 Task: Find connections with filter location Shyamnagar with filter topic #Thoughtswith filter profile language French with filter current company Silicon Valley Bank with filter school Anna University with filter industry Amusement Parks and Arcades with filter service category Logo Design with filter keywords title Account Executive
Action: Mouse moved to (485, 67)
Screenshot: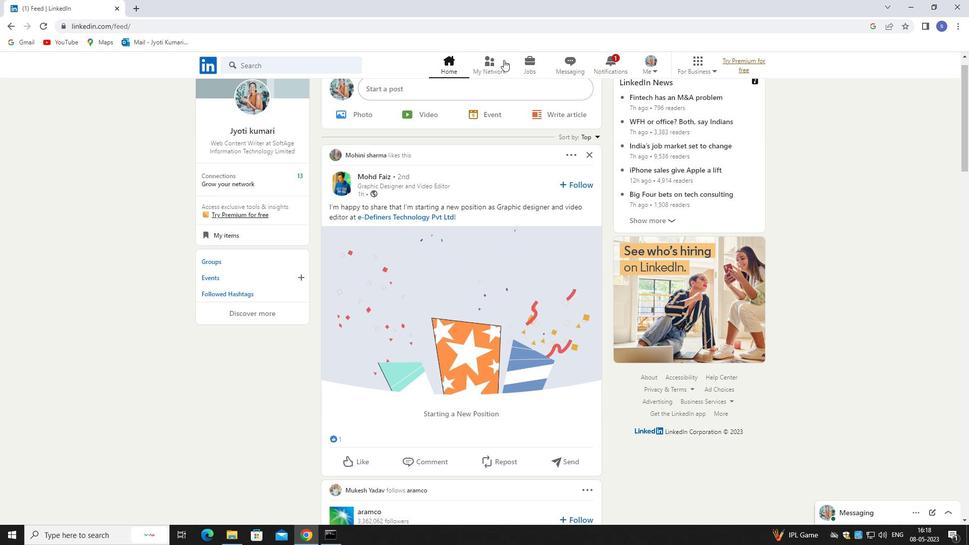 
Action: Mouse pressed left at (485, 67)
Screenshot: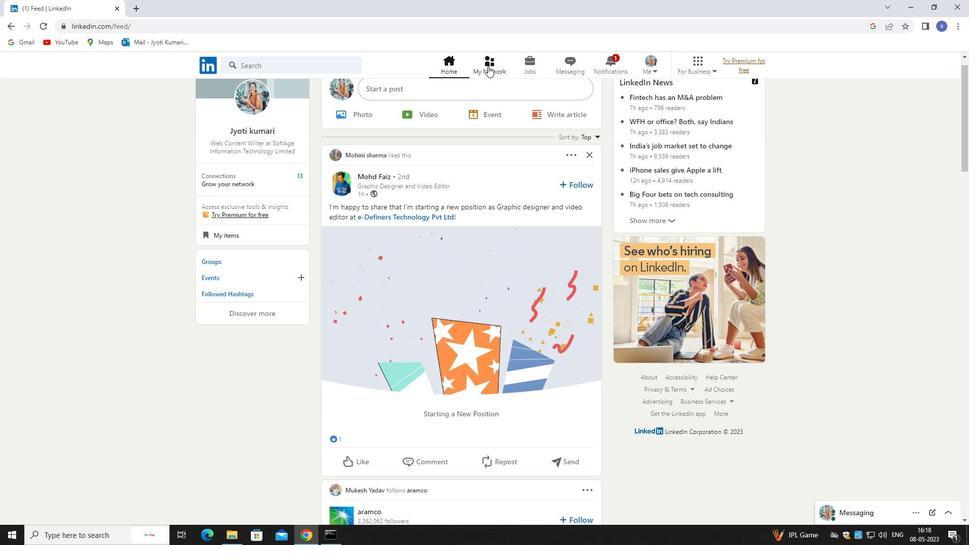 
Action: Mouse pressed left at (485, 67)
Screenshot: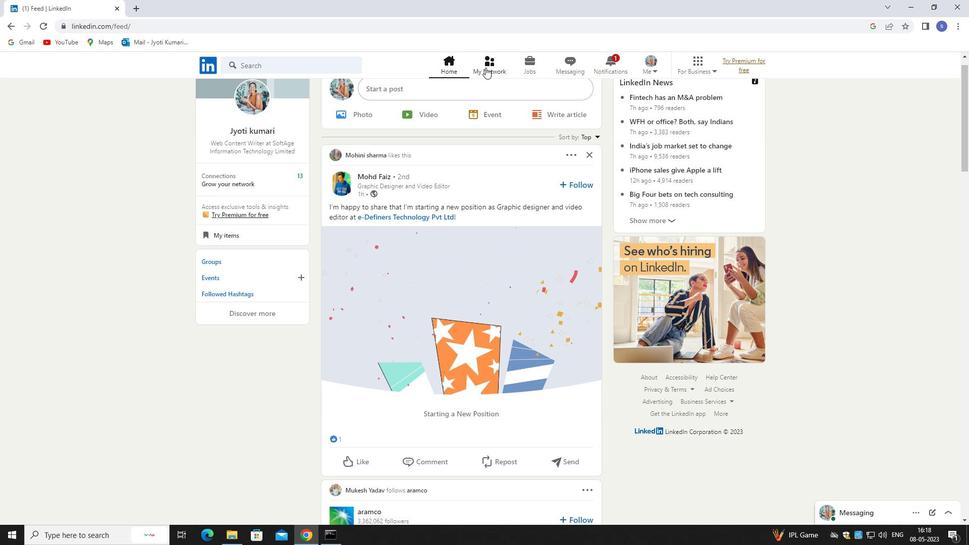 
Action: Mouse moved to (339, 117)
Screenshot: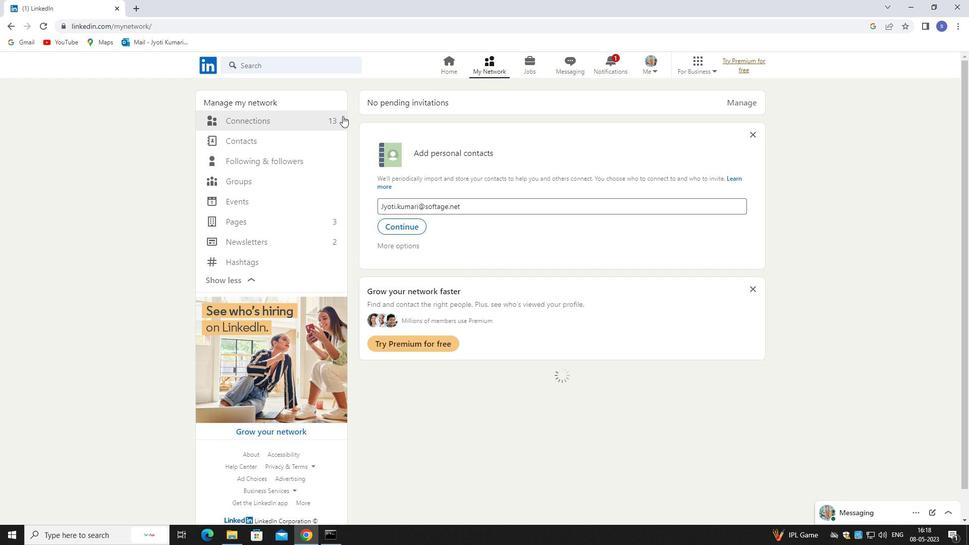
Action: Mouse pressed left at (339, 117)
Screenshot: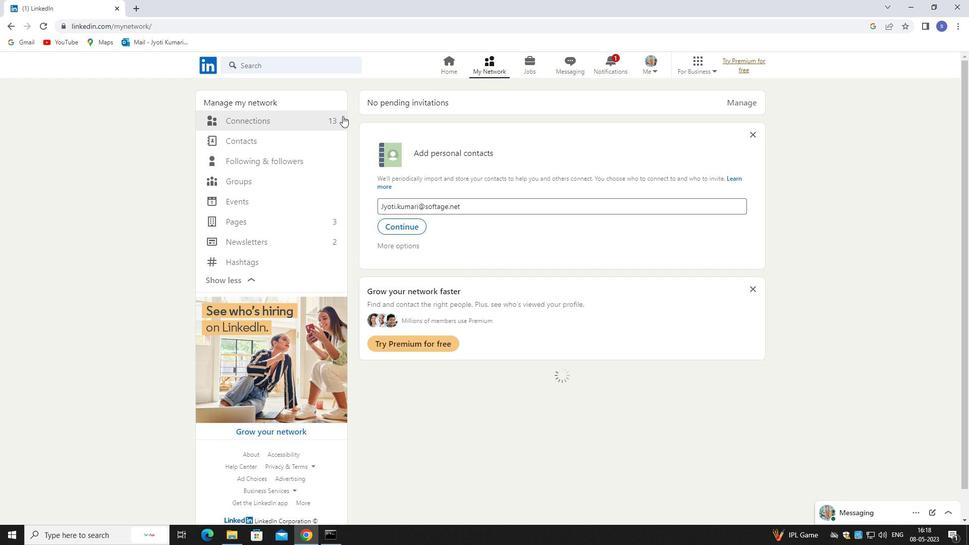 
Action: Mouse pressed left at (339, 117)
Screenshot: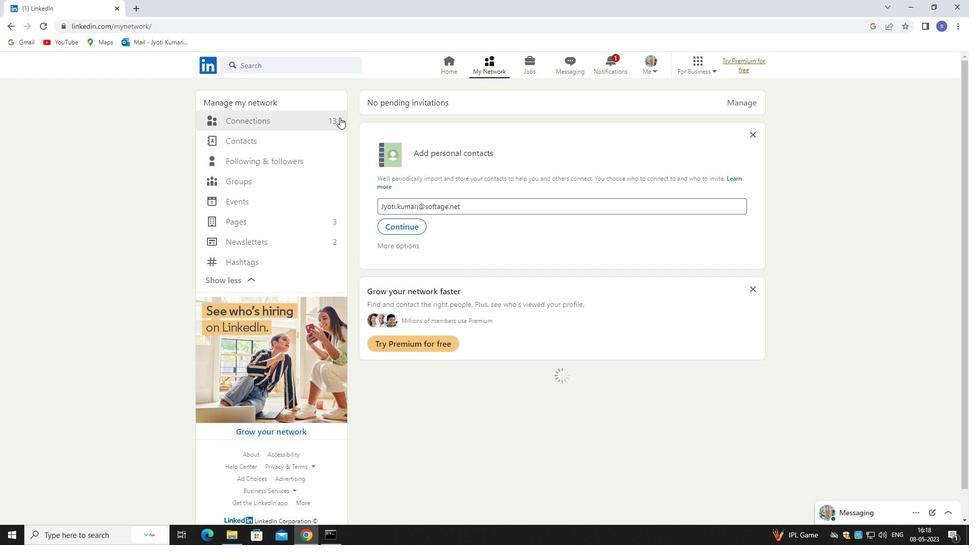 
Action: Mouse moved to (309, 115)
Screenshot: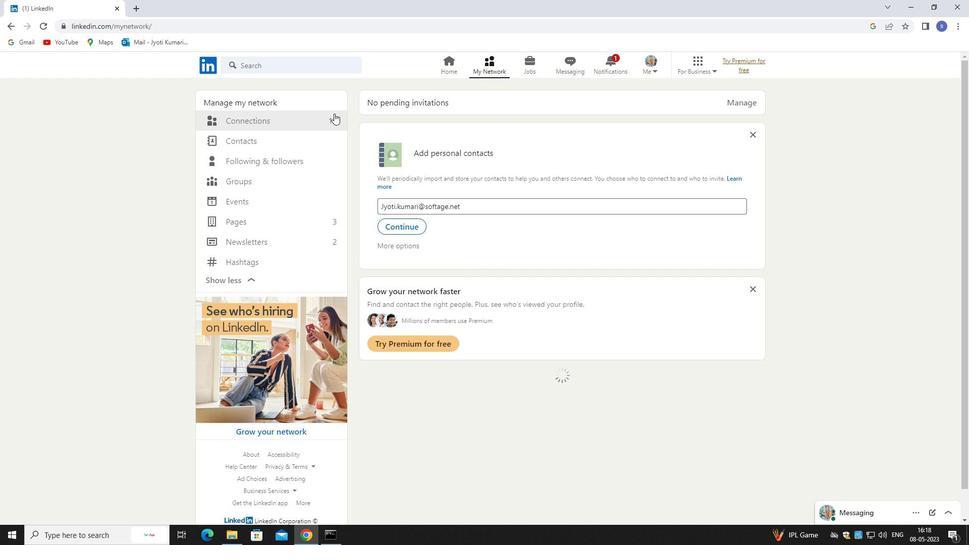 
Action: Mouse pressed left at (309, 115)
Screenshot: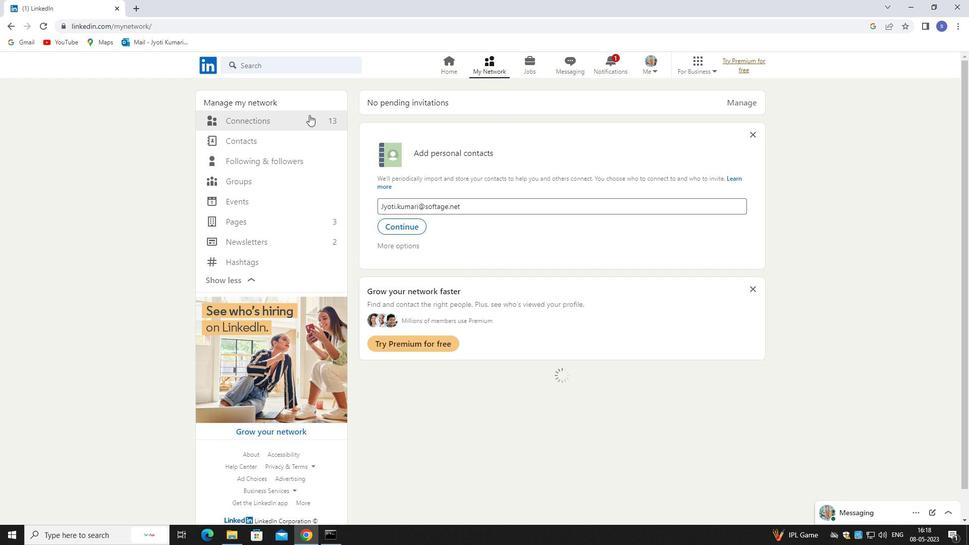
Action: Mouse pressed left at (309, 115)
Screenshot: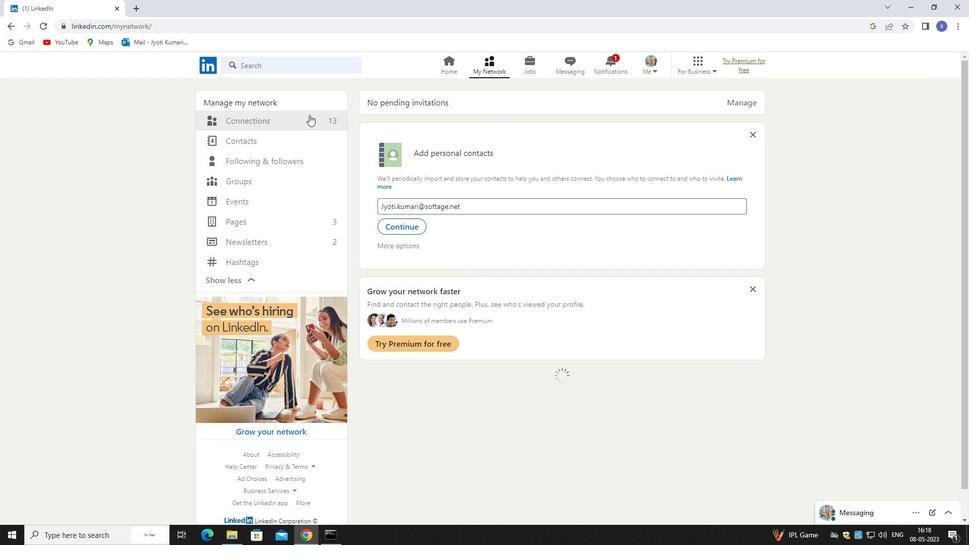 
Action: Mouse pressed left at (309, 115)
Screenshot: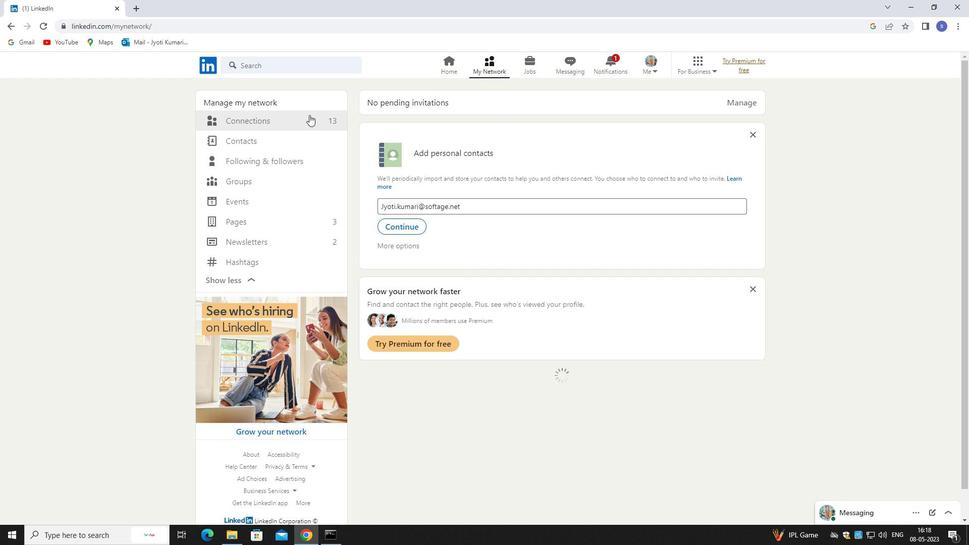
Action: Mouse pressed left at (309, 115)
Screenshot: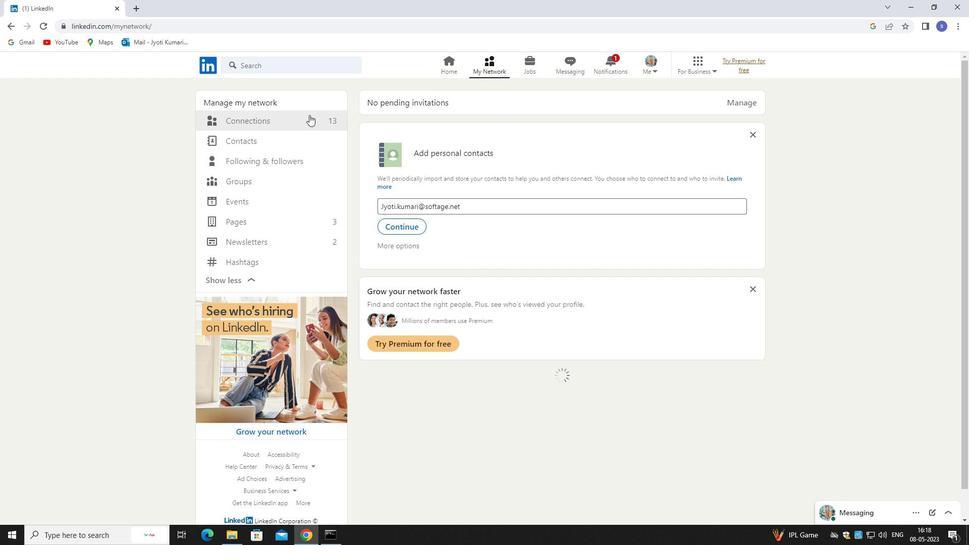 
Action: Mouse moved to (559, 123)
Screenshot: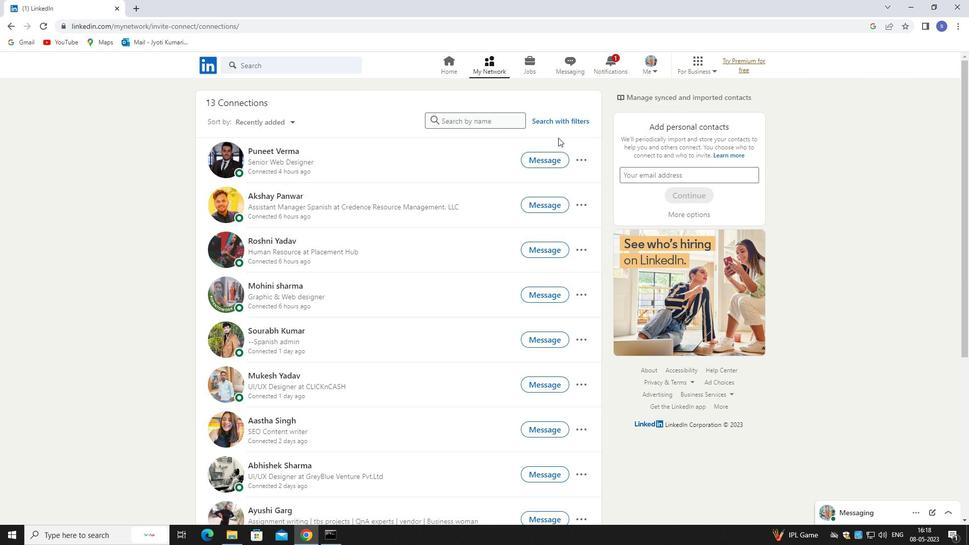 
Action: Mouse pressed left at (559, 123)
Screenshot: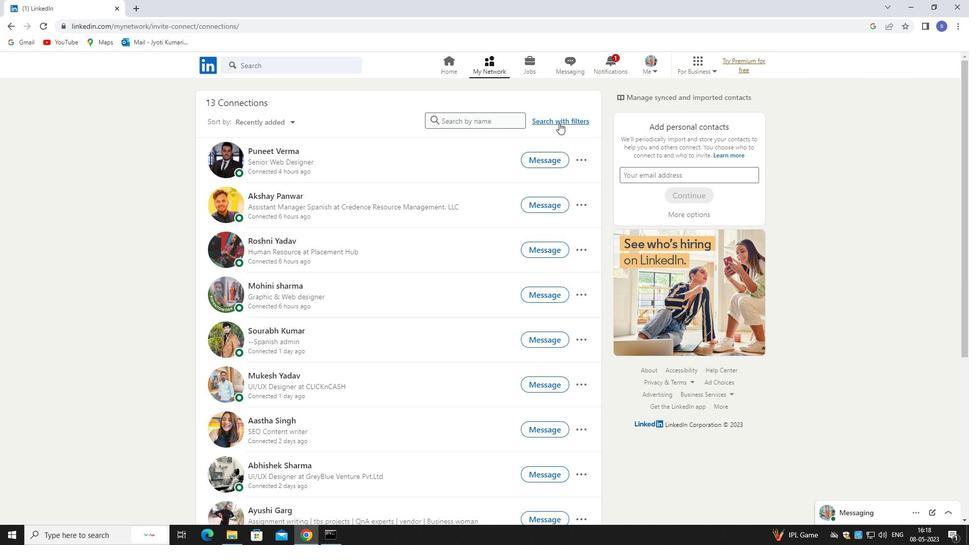 
Action: Mouse moved to (513, 95)
Screenshot: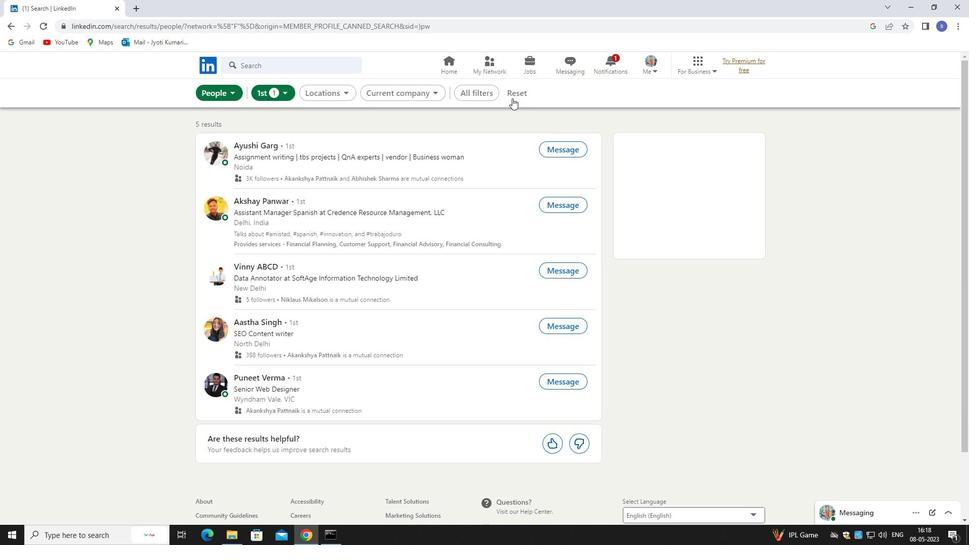 
Action: Mouse pressed left at (513, 95)
Screenshot: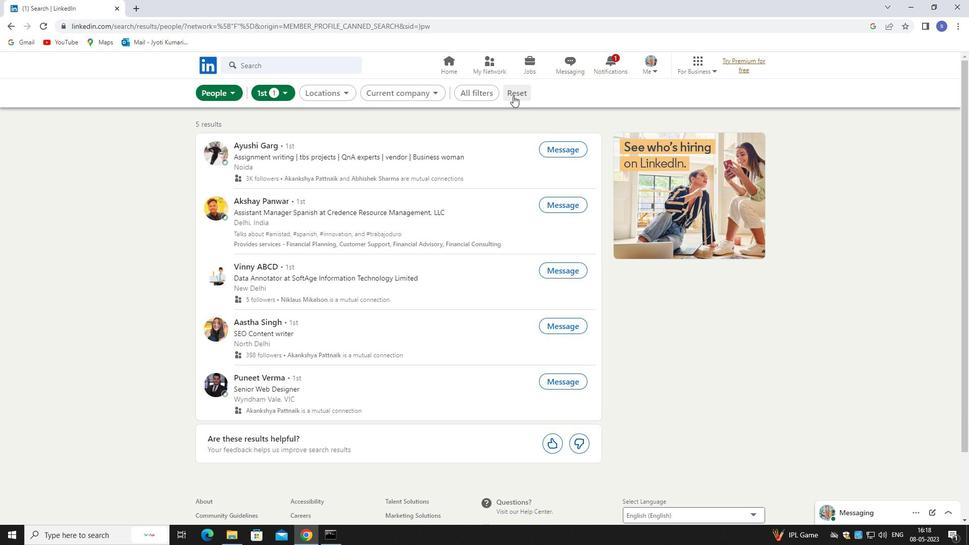 
Action: Mouse moved to (509, 95)
Screenshot: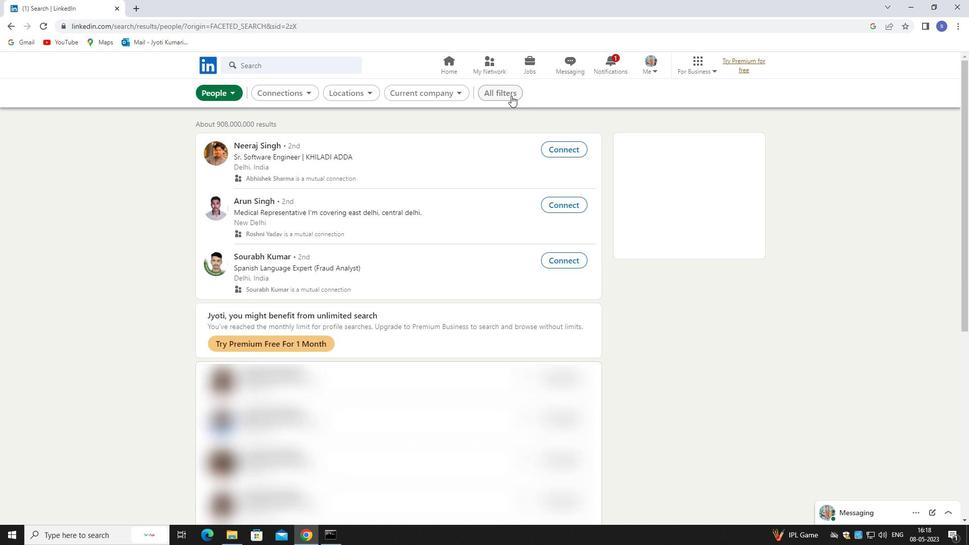 
Action: Mouse pressed left at (509, 95)
Screenshot: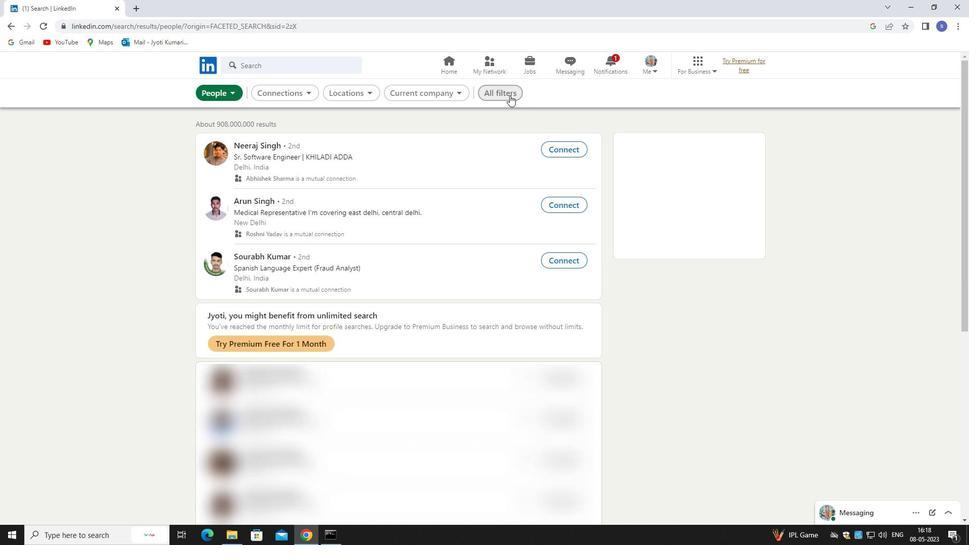 
Action: Mouse moved to (863, 393)
Screenshot: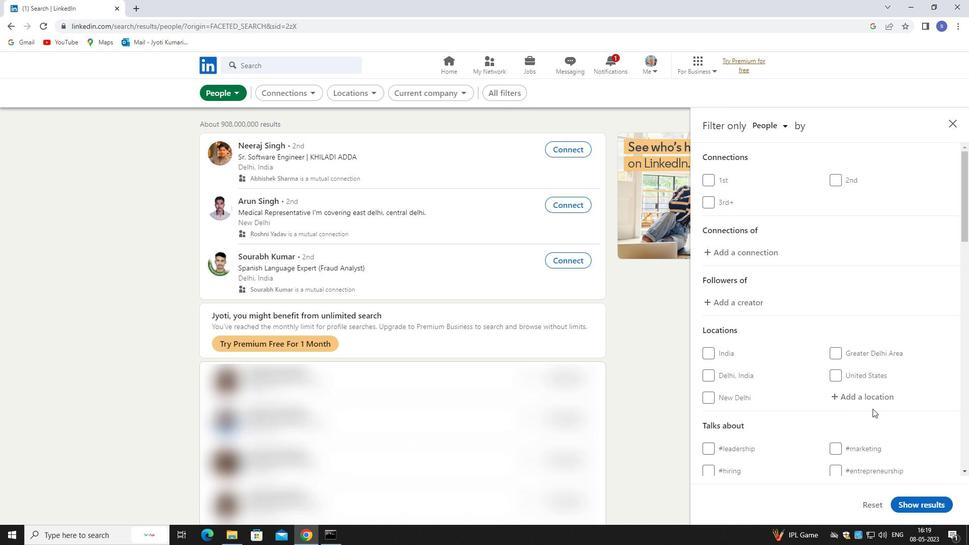 
Action: Mouse pressed left at (863, 393)
Screenshot: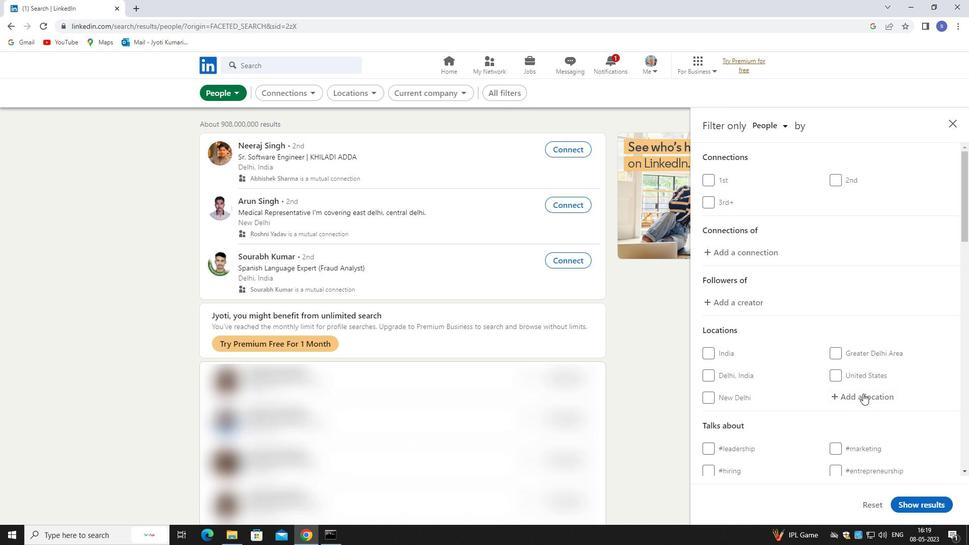 
Action: Mouse moved to (860, 392)
Screenshot: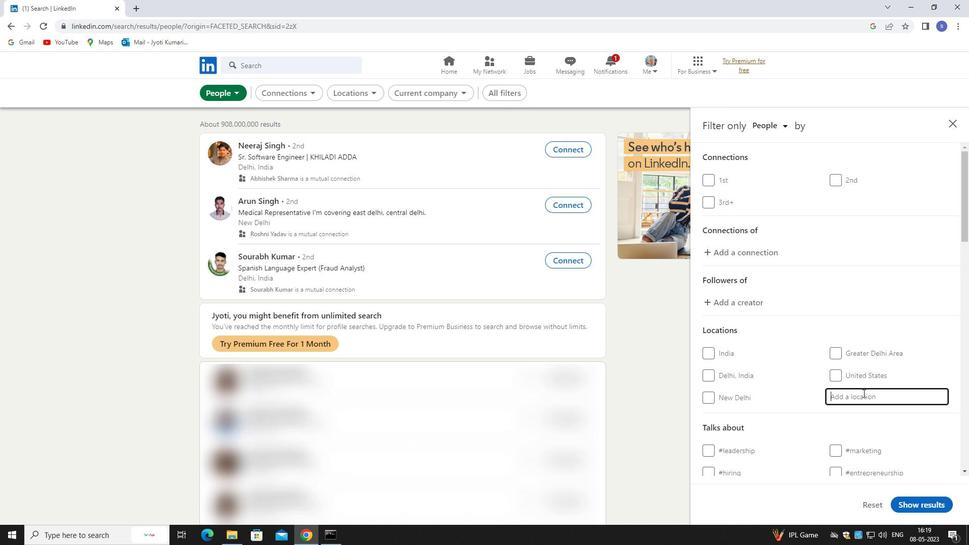 
Action: Key pressed shyamnag
Screenshot: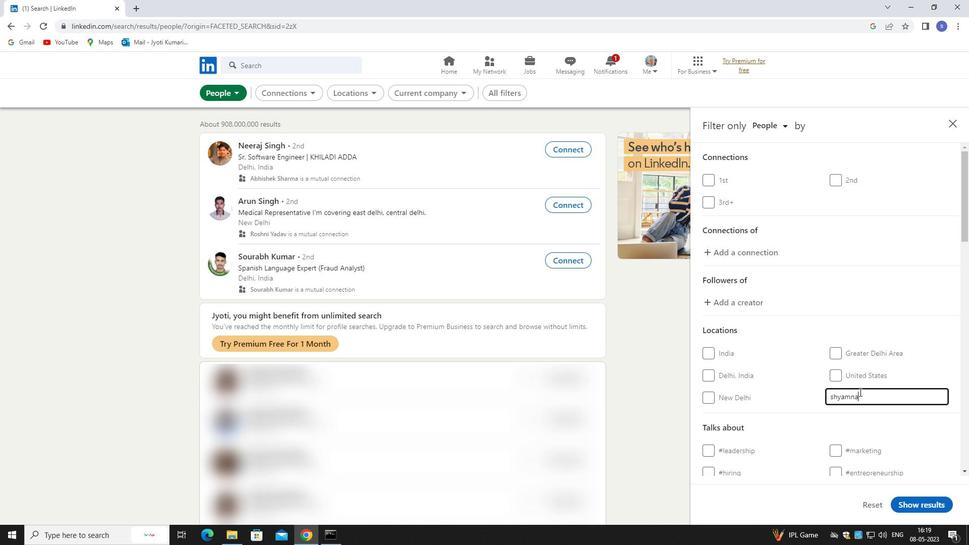
Action: Mouse moved to (857, 410)
Screenshot: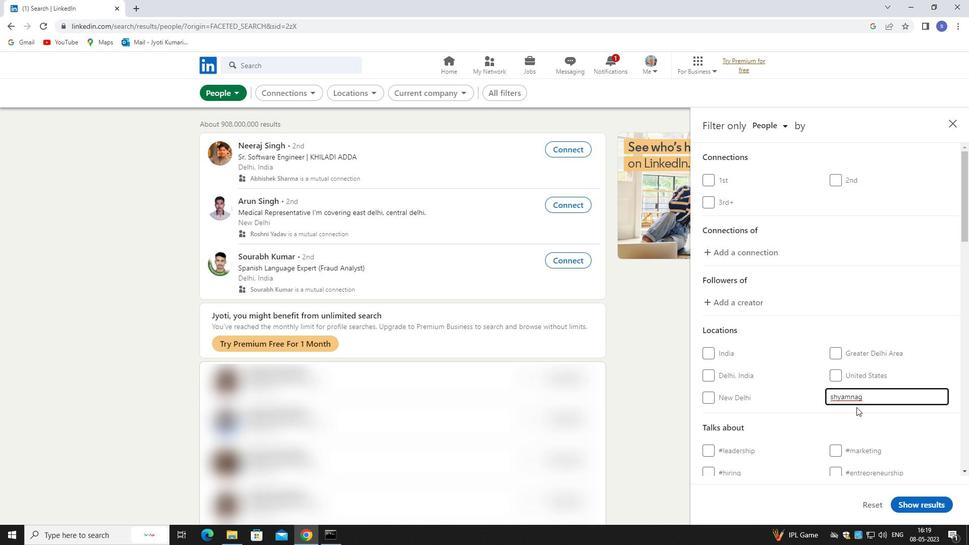 
Action: Key pressed <Key.backspace><Key.backspace><Key.backspace>
Screenshot: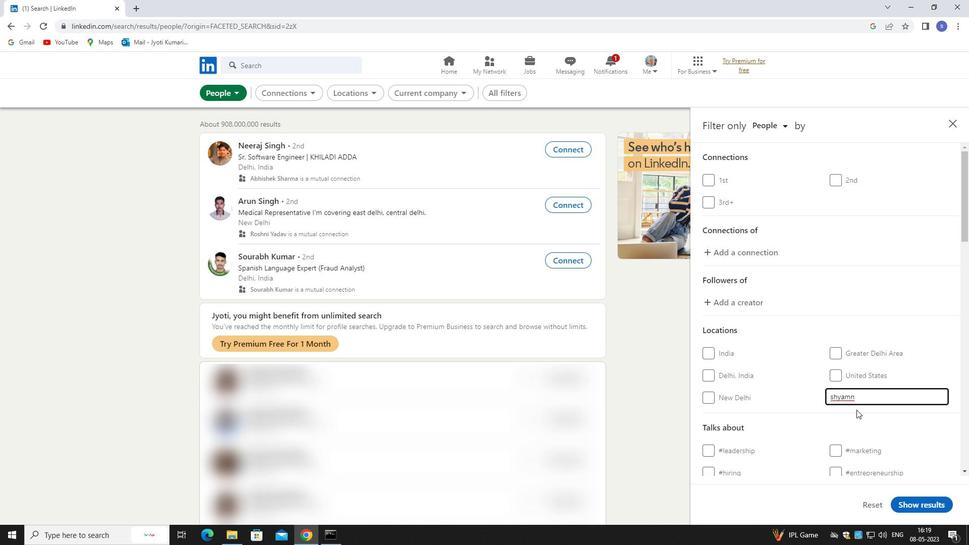 
Action: Mouse pressed left at (857, 410)
Screenshot: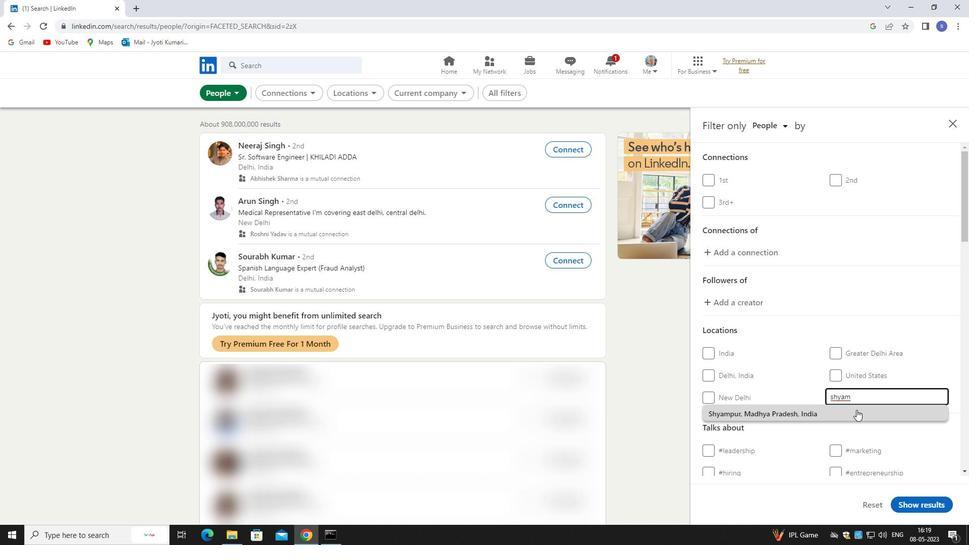 
Action: Mouse moved to (732, 427)
Screenshot: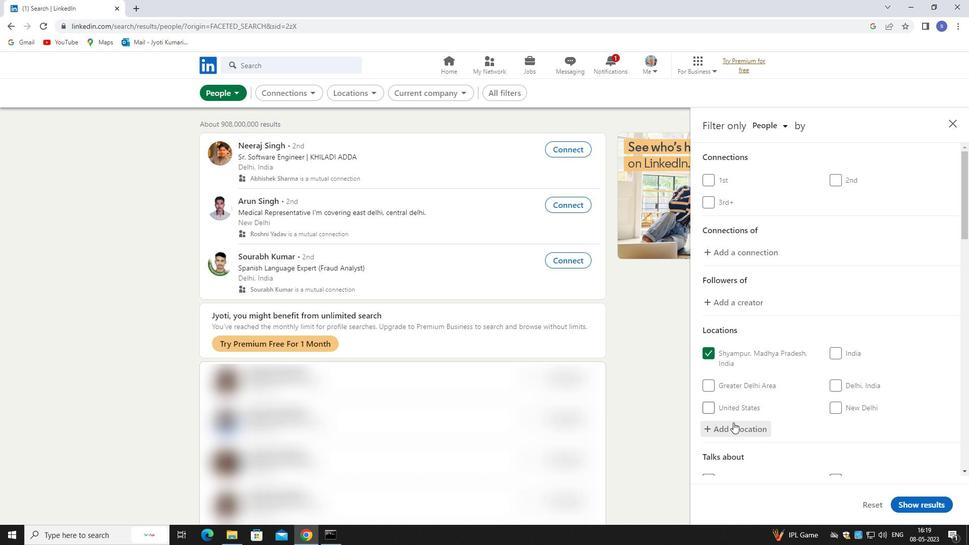 
Action: Mouse pressed left at (732, 427)
Screenshot: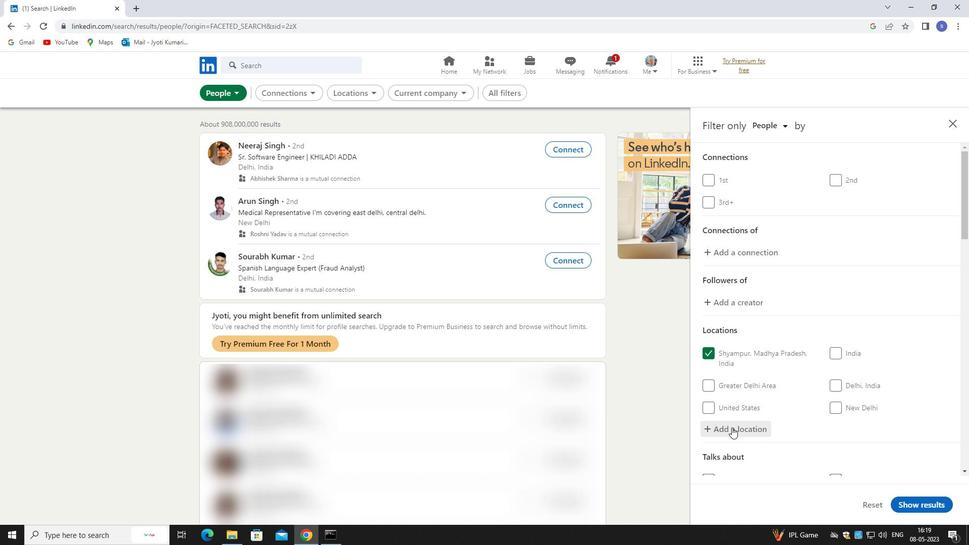 
Action: Mouse moved to (705, 350)
Screenshot: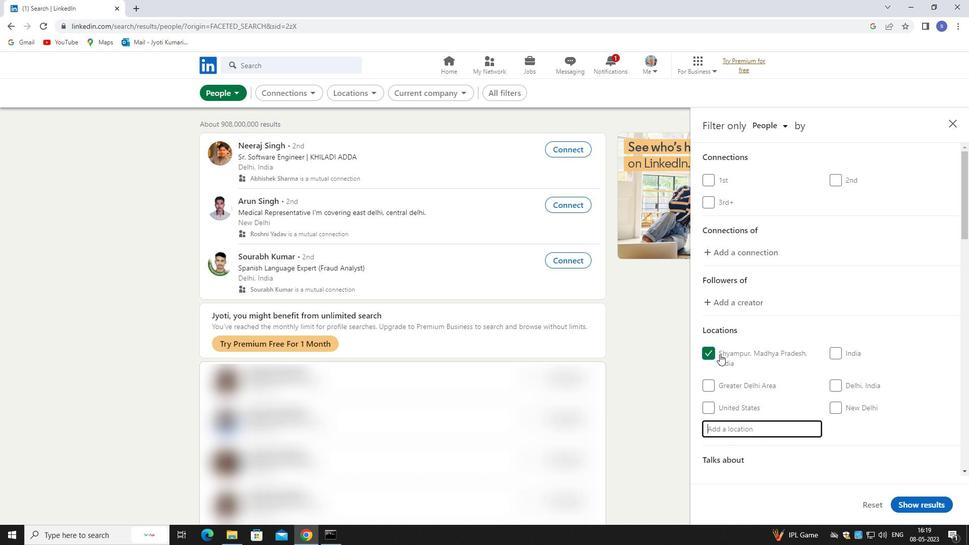 
Action: Mouse pressed left at (705, 350)
Screenshot: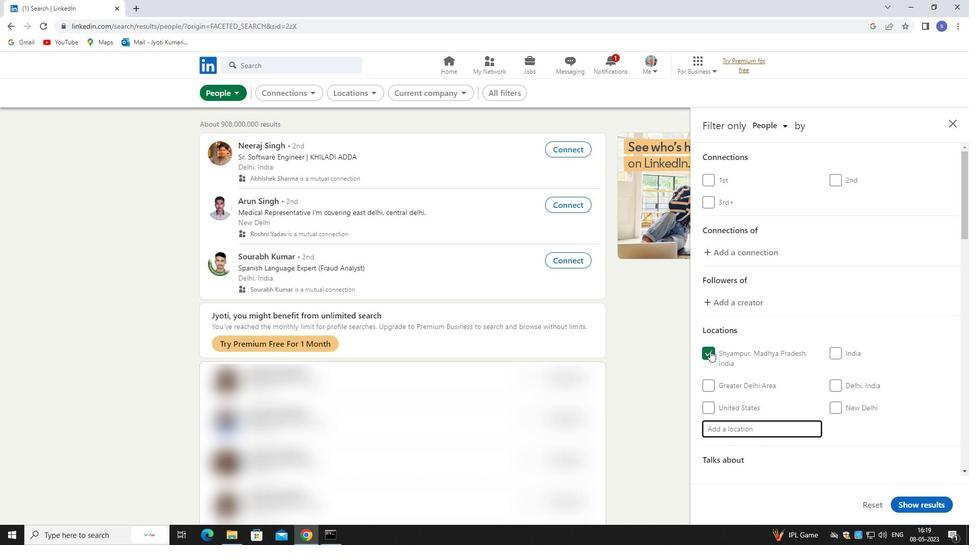 
Action: Key pressed shyamnagar
Screenshot: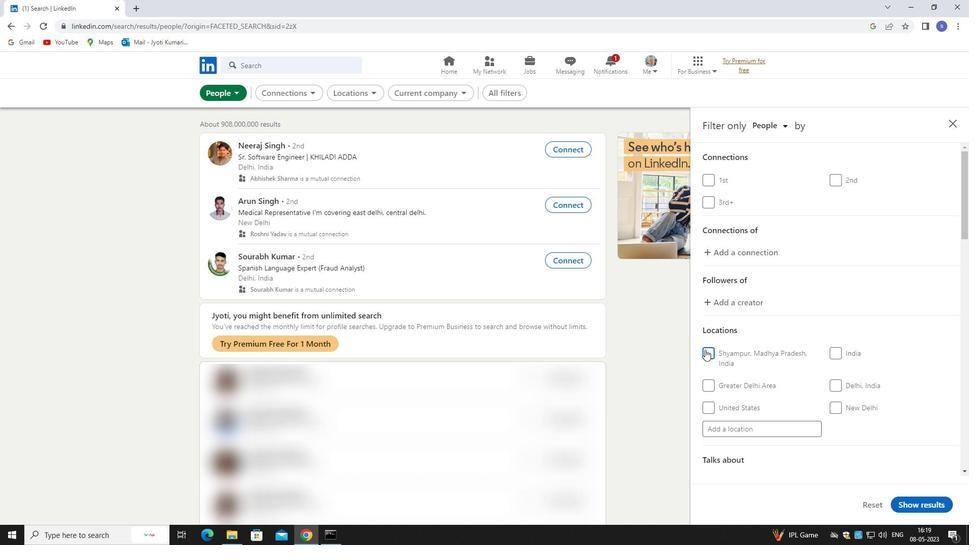 
Action: Mouse moved to (728, 429)
Screenshot: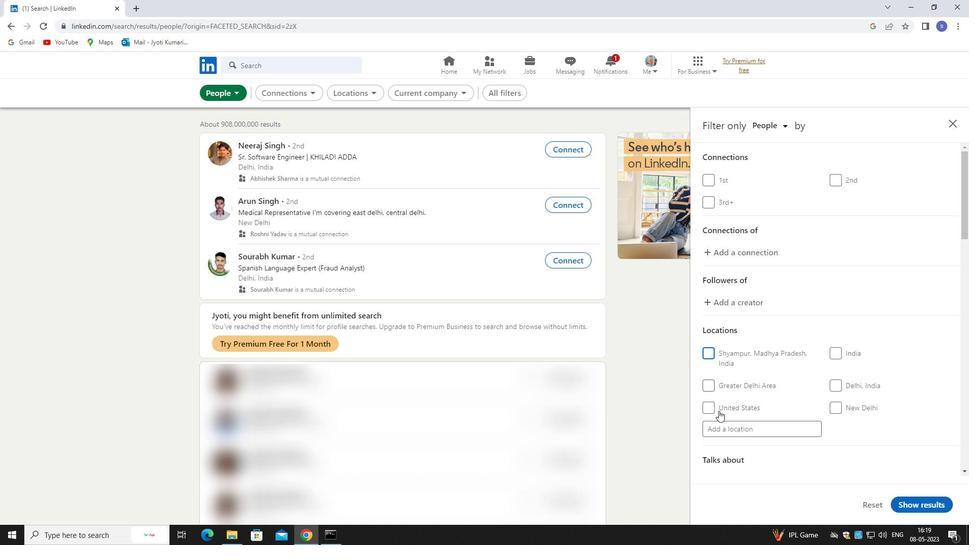 
Action: Mouse pressed left at (728, 429)
Screenshot: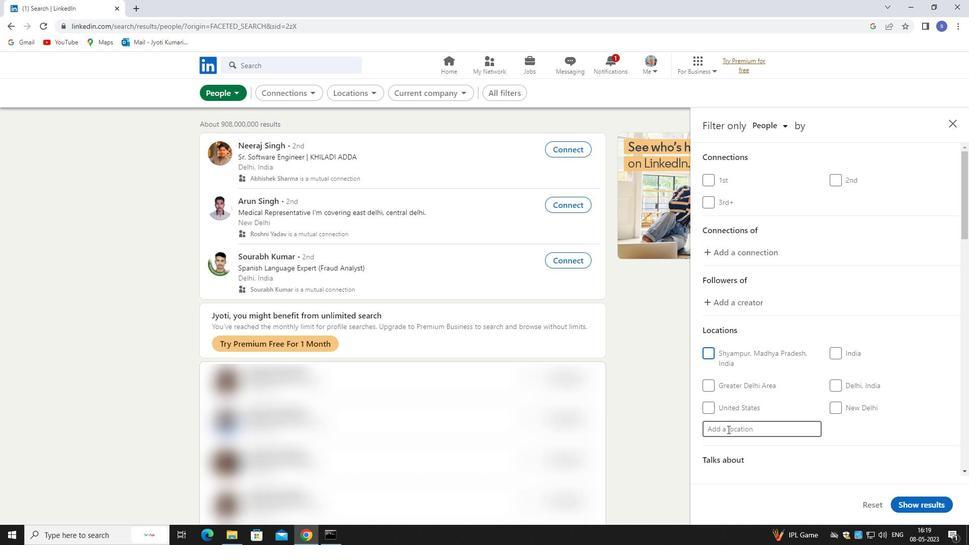 
Action: Key pressed shyamnagar
Screenshot: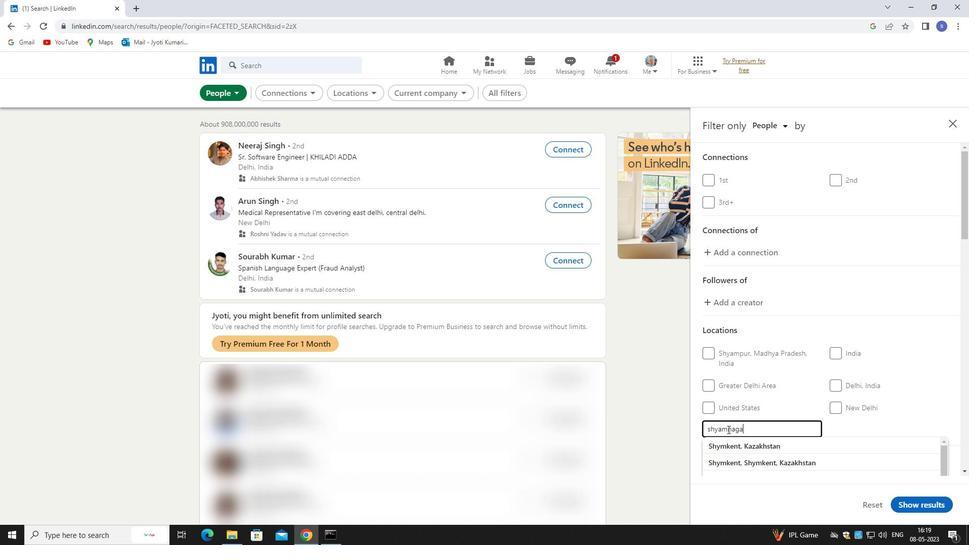
Action: Mouse moved to (749, 445)
Screenshot: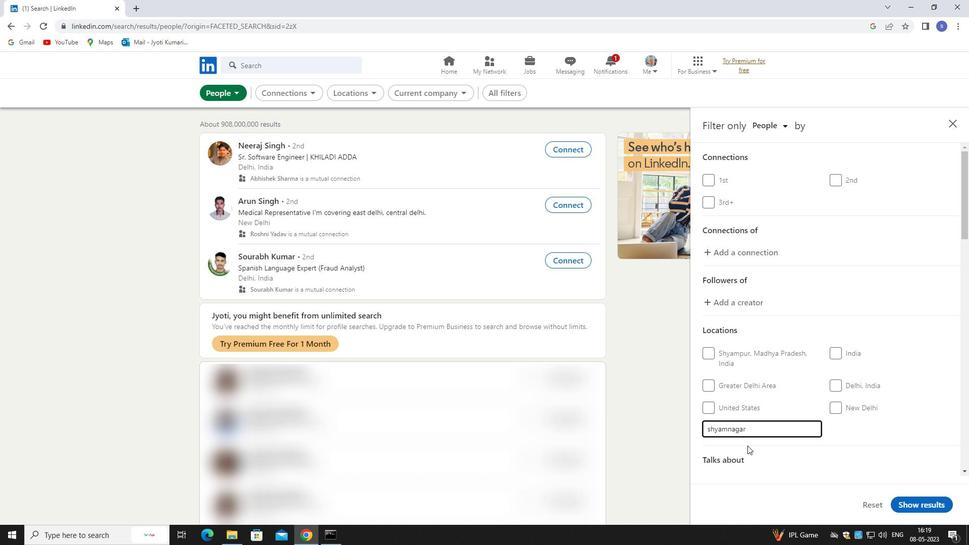 
Action: Key pressed <Key.enter>
Screenshot: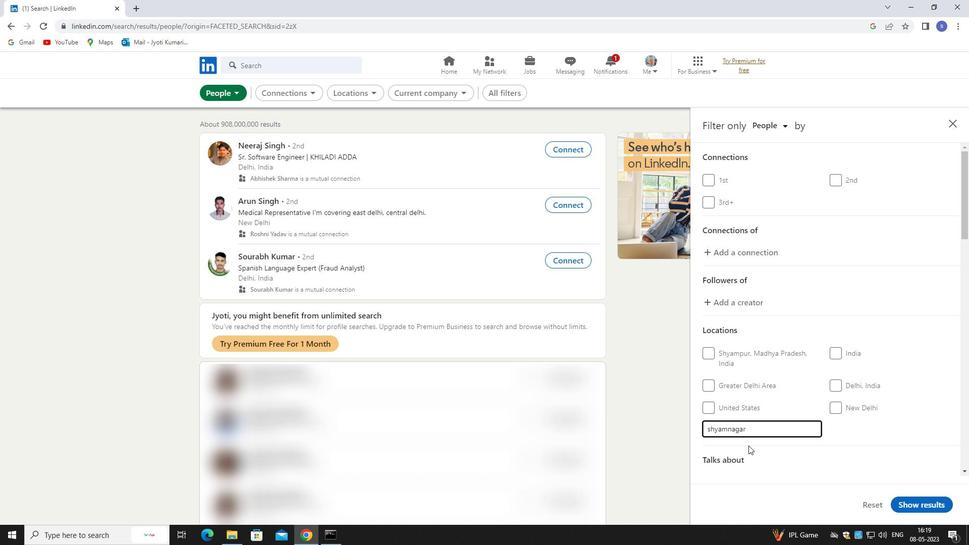 
Action: Mouse moved to (756, 441)
Screenshot: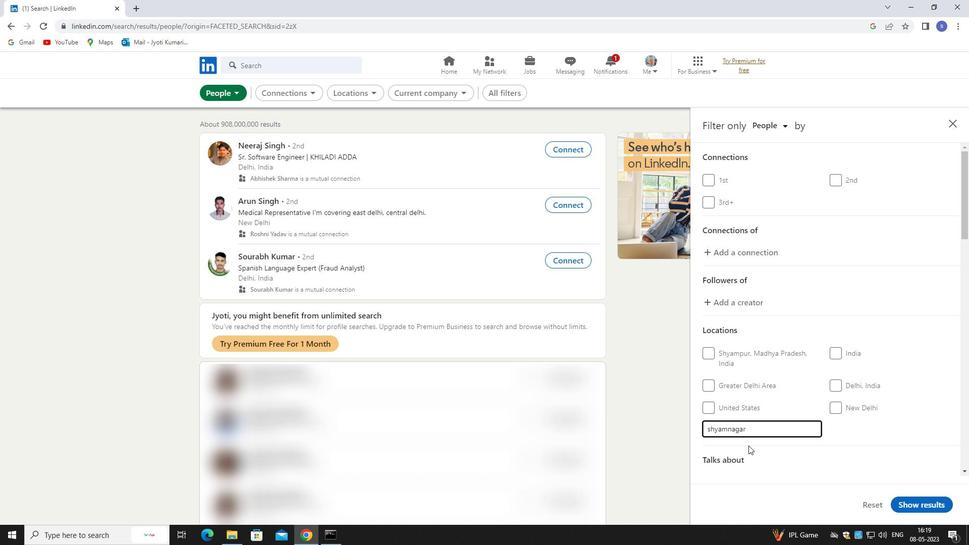 
Action: Mouse scrolled (756, 440) with delta (0, 0)
Screenshot: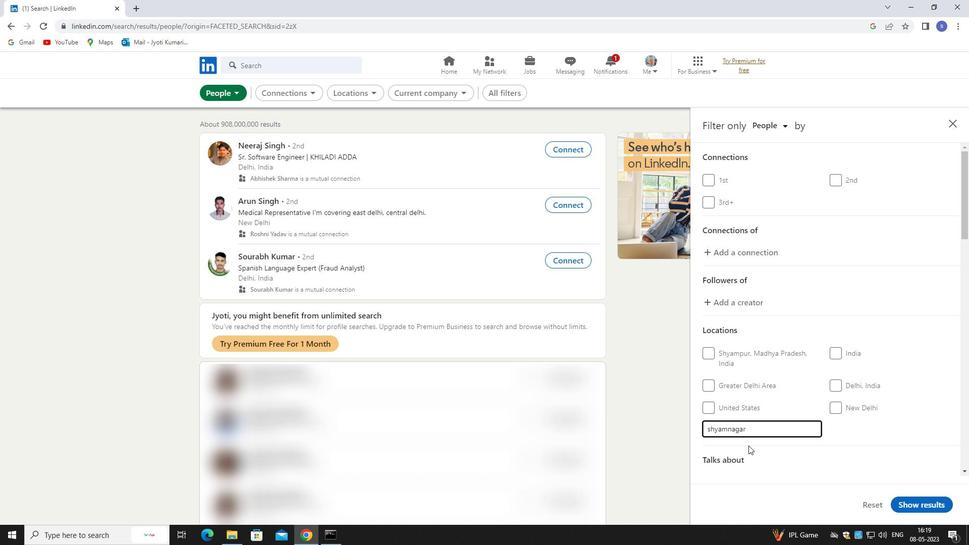 
Action: Mouse moved to (759, 439)
Screenshot: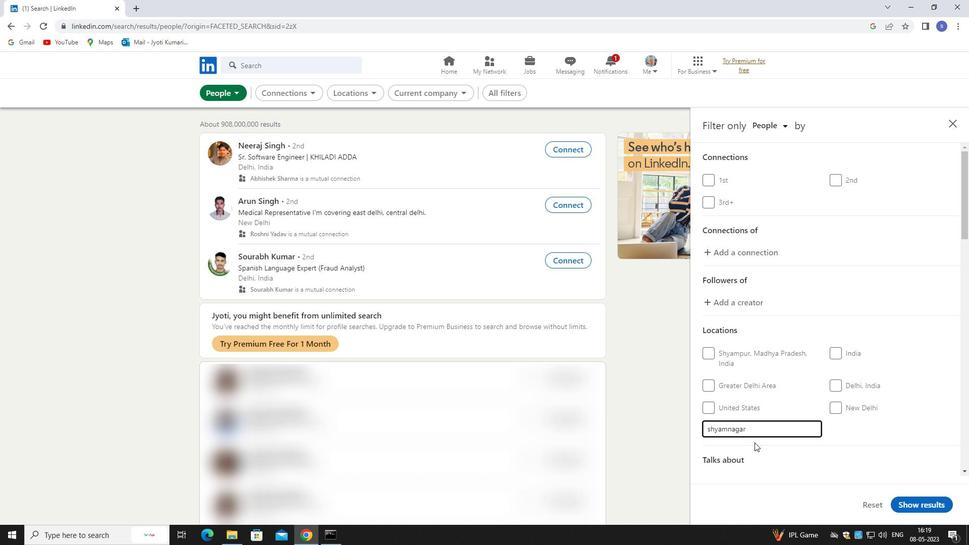 
Action: Mouse scrolled (759, 438) with delta (0, 0)
Screenshot: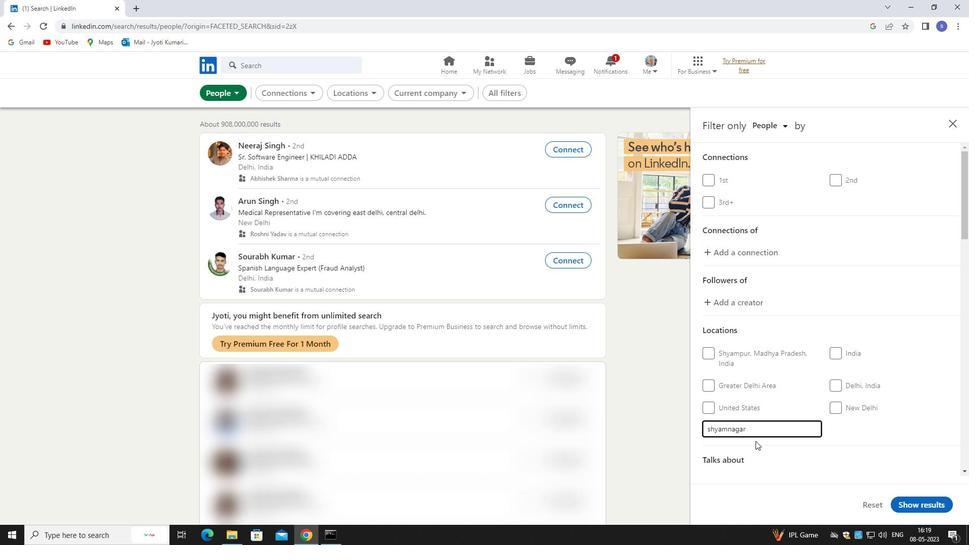 
Action: Mouse moved to (770, 431)
Screenshot: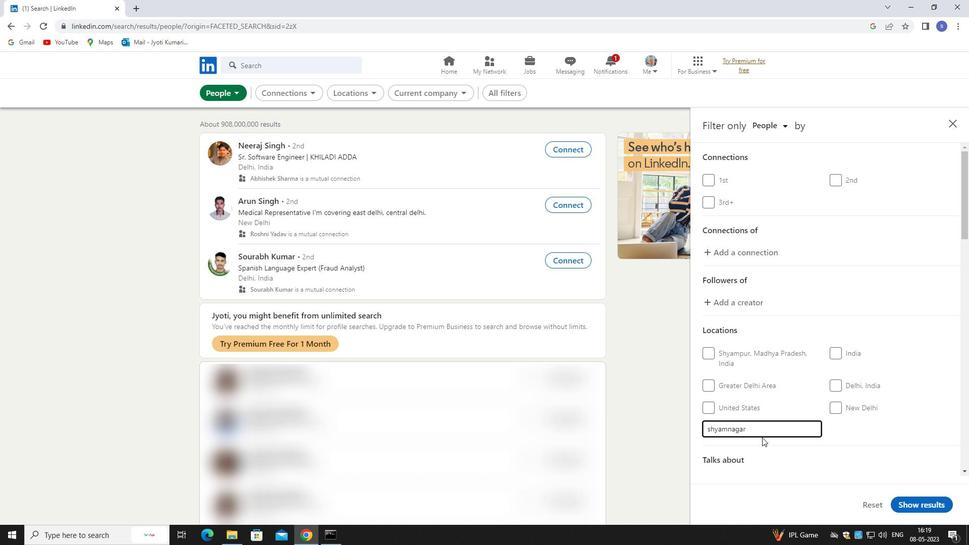 
Action: Mouse scrolled (770, 431) with delta (0, 0)
Screenshot: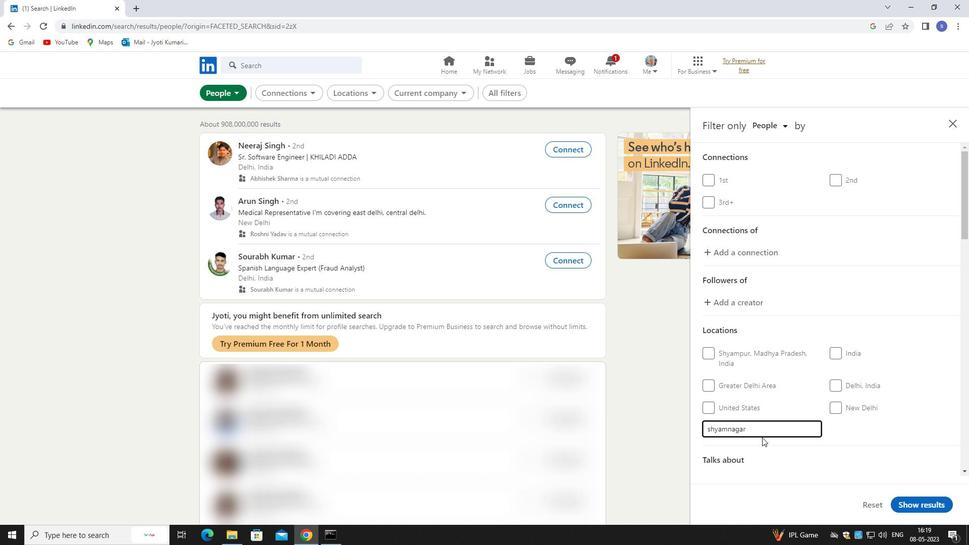 
Action: Mouse moved to (783, 415)
Screenshot: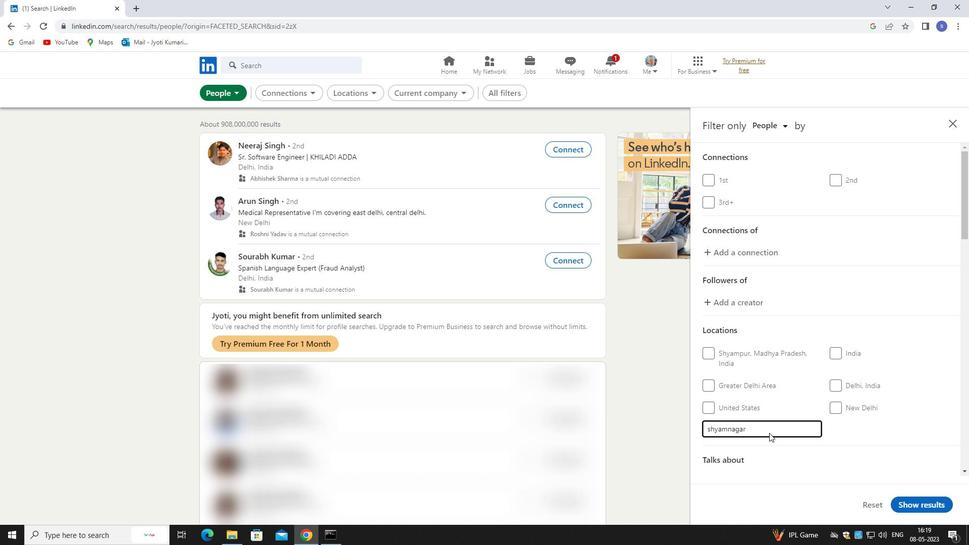 
Action: Mouse scrolled (783, 414) with delta (0, 0)
Screenshot: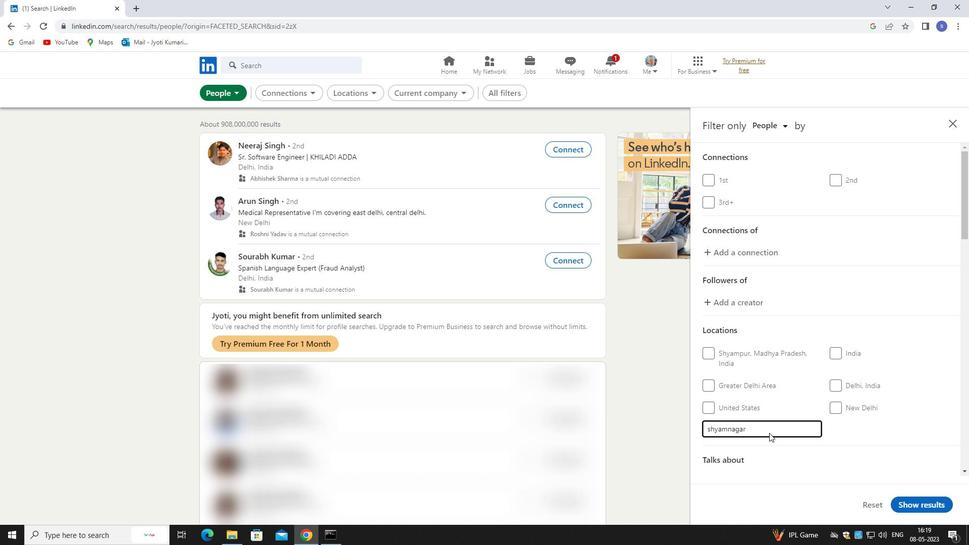
Action: Mouse moved to (787, 402)
Screenshot: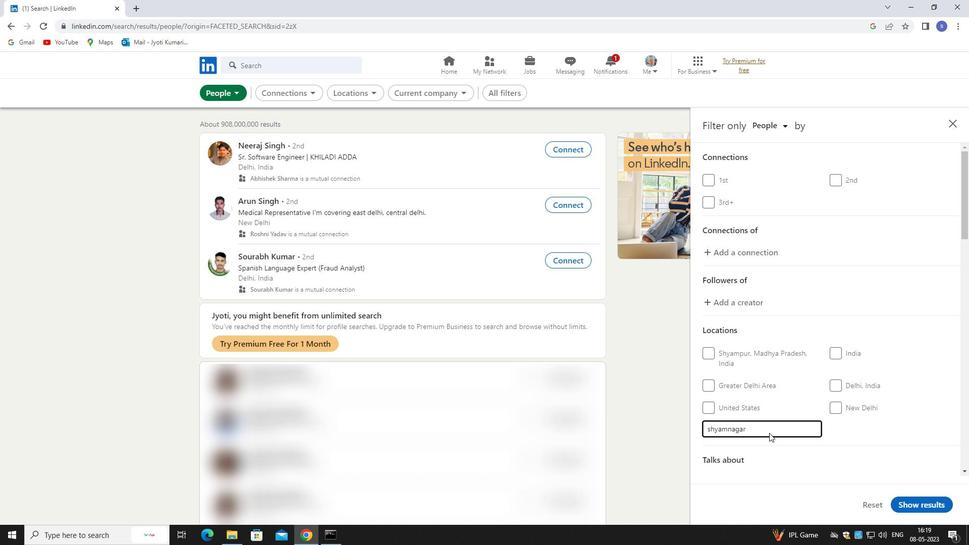 
Action: Mouse scrolled (787, 401) with delta (0, 0)
Screenshot: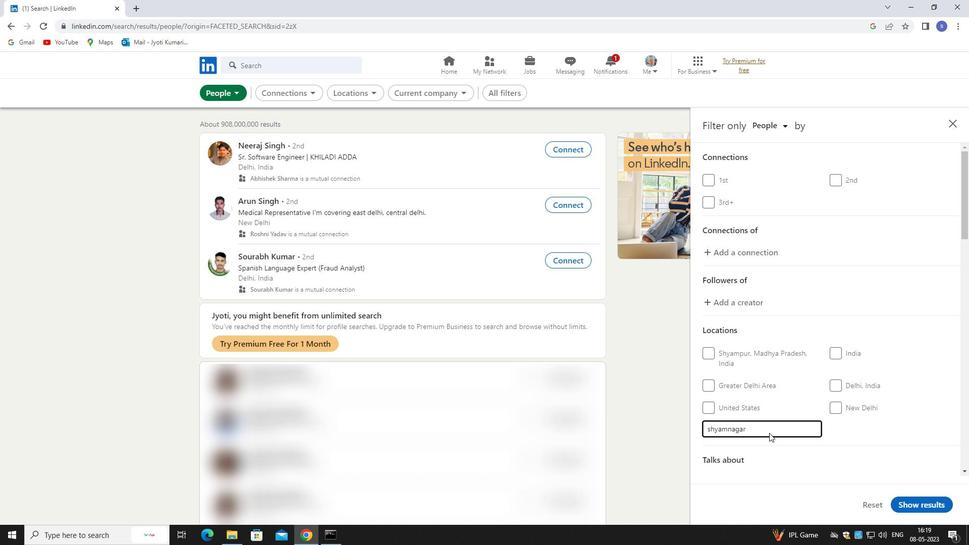 
Action: Mouse moved to (876, 276)
Screenshot: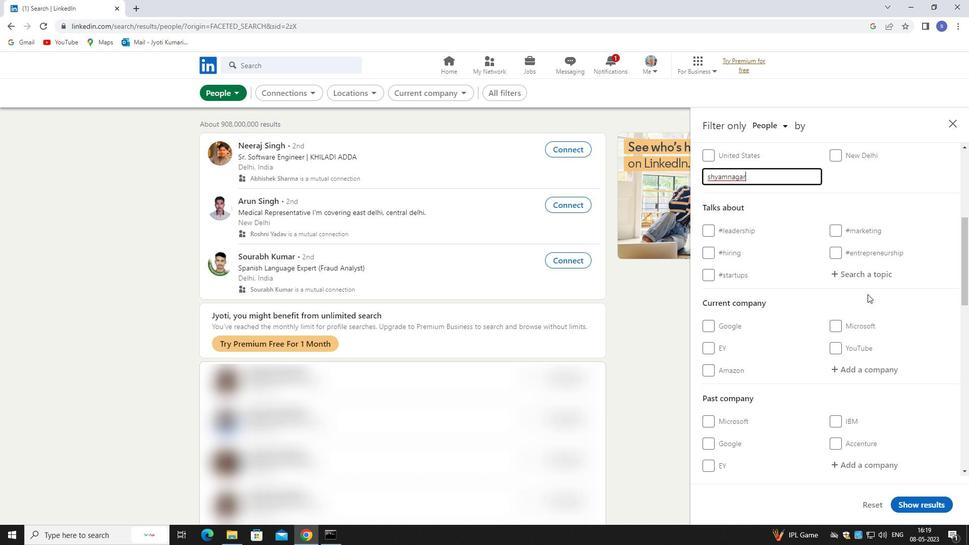 
Action: Mouse pressed left at (876, 276)
Screenshot: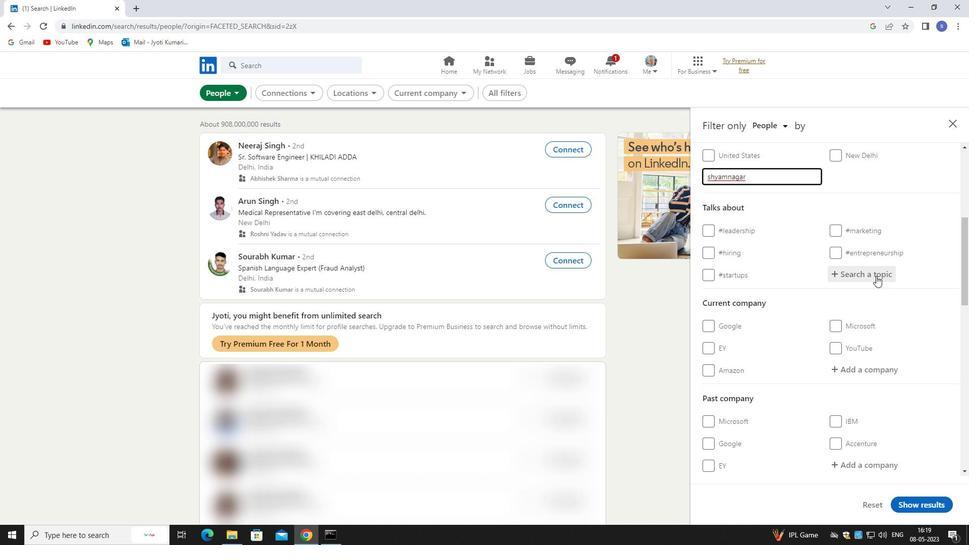 
Action: Mouse moved to (866, 268)
Screenshot: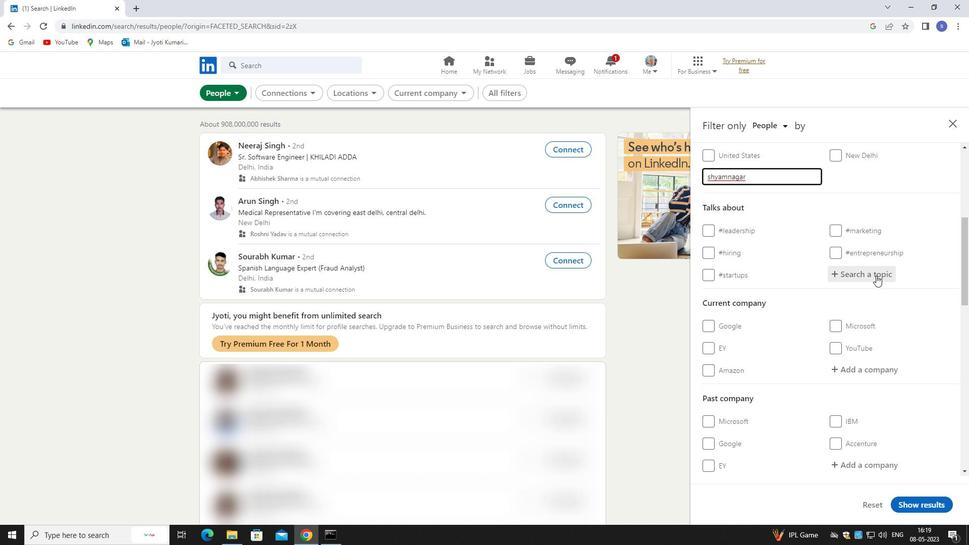 
Action: Key pressed thought
Screenshot: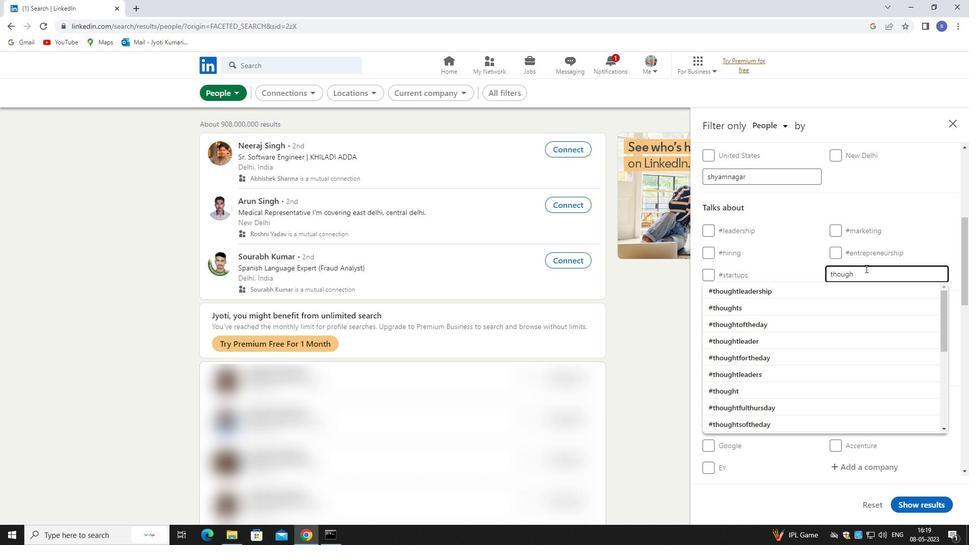 
Action: Mouse moved to (863, 302)
Screenshot: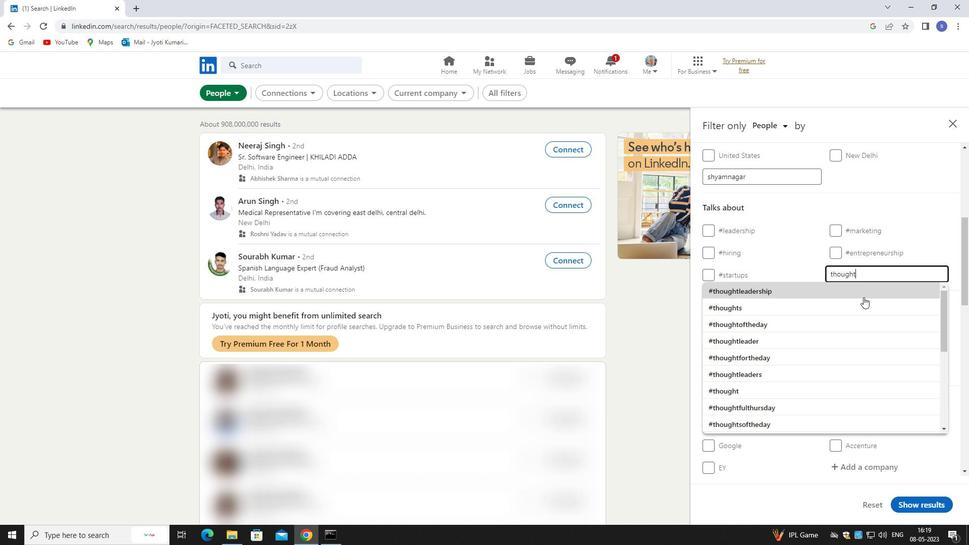 
Action: Mouse pressed left at (863, 302)
Screenshot: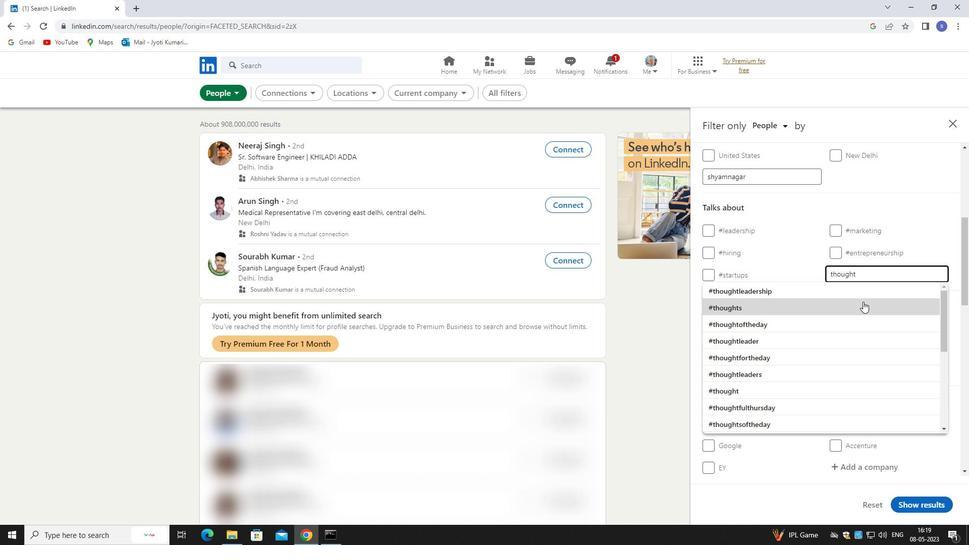 
Action: Mouse moved to (863, 307)
Screenshot: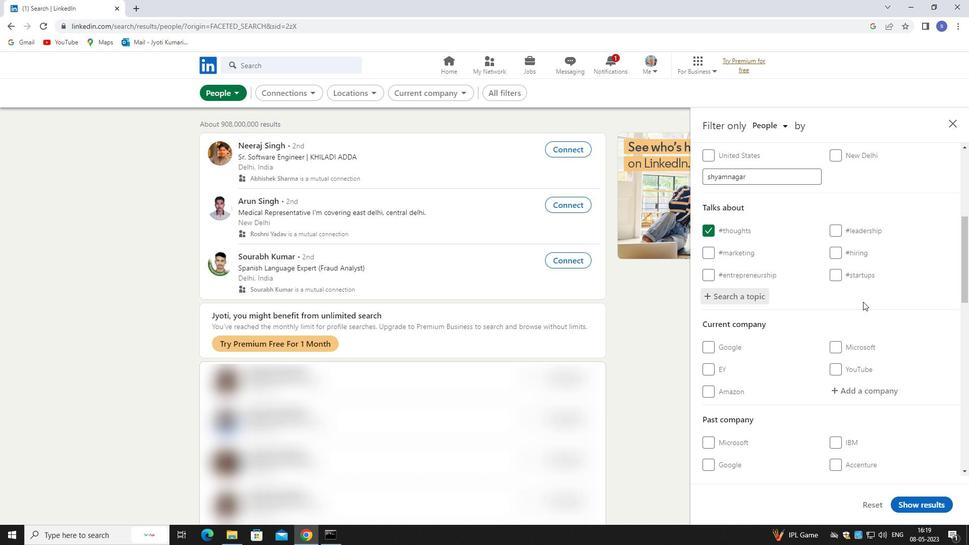
Action: Mouse scrolled (863, 306) with delta (0, 0)
Screenshot: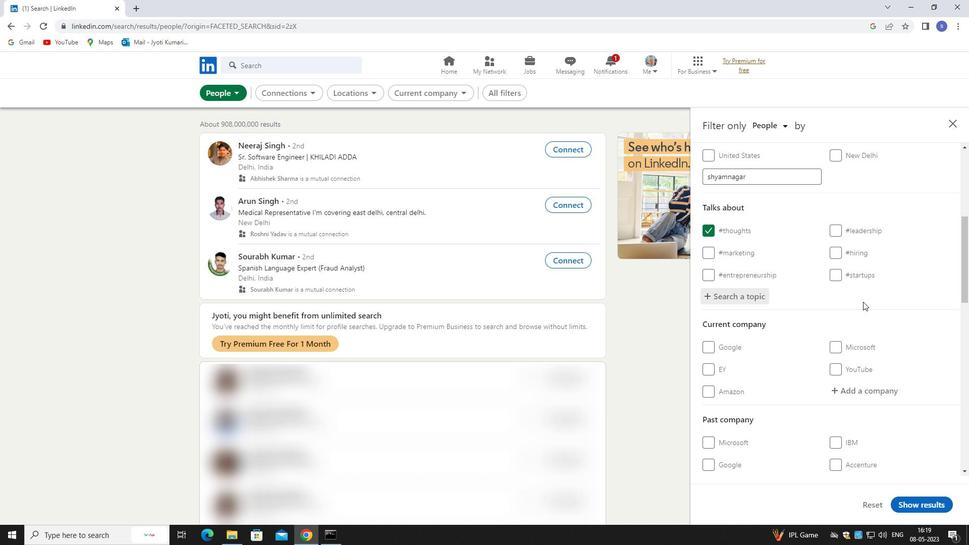 
Action: Mouse moved to (864, 313)
Screenshot: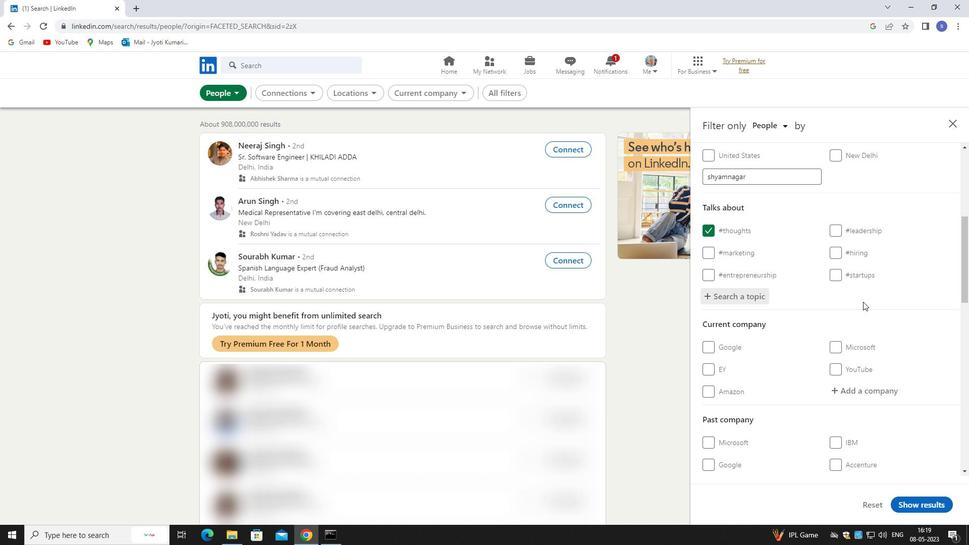 
Action: Mouse scrolled (864, 312) with delta (0, 0)
Screenshot: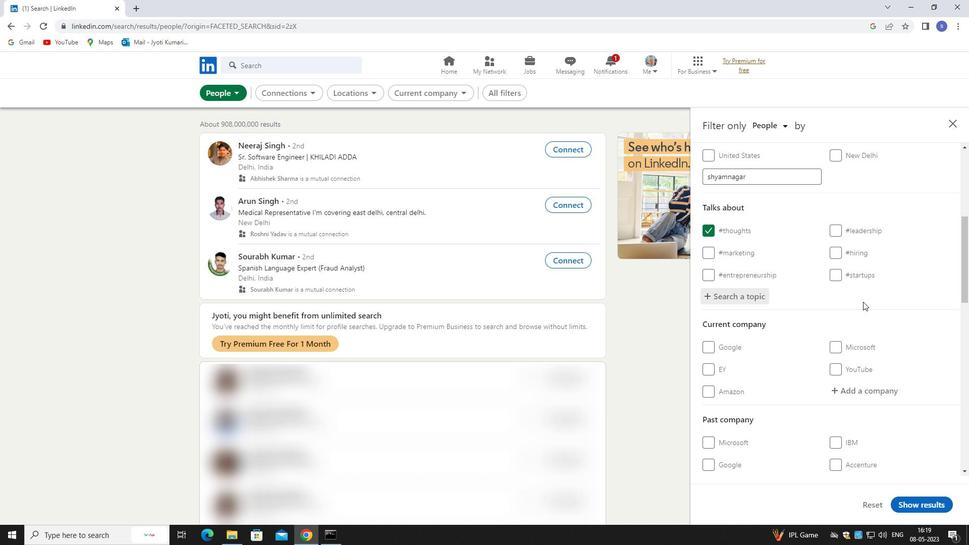 
Action: Mouse moved to (869, 292)
Screenshot: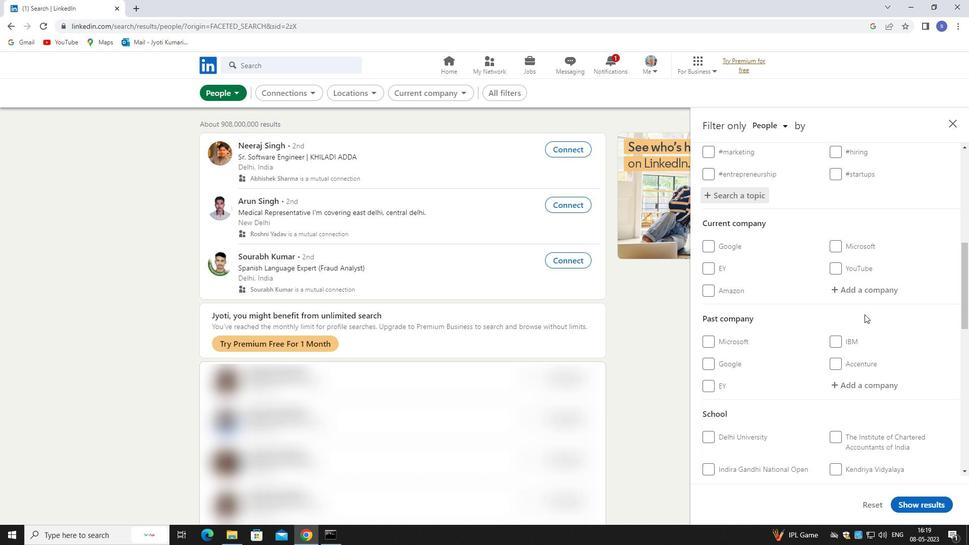 
Action: Mouse pressed left at (869, 292)
Screenshot: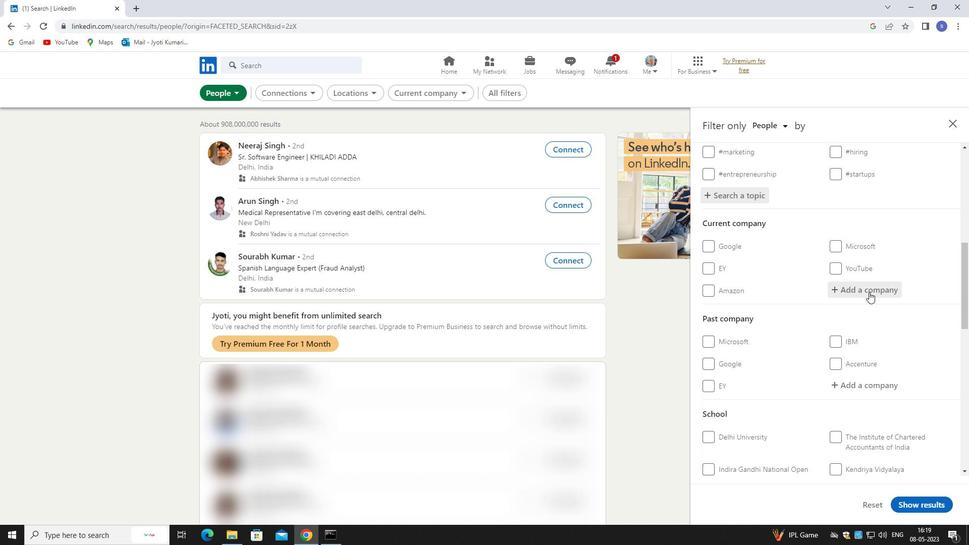
Action: Key pressed silico
Screenshot: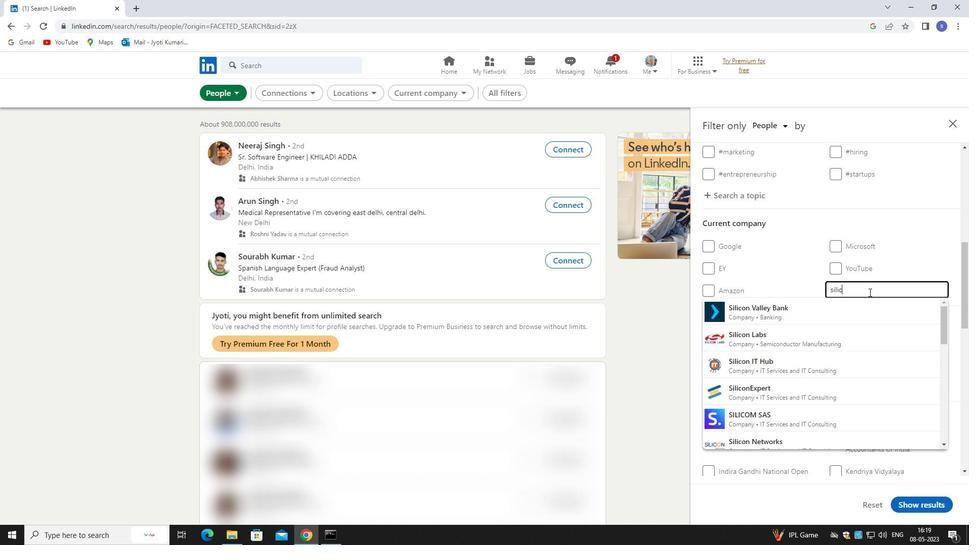 
Action: Mouse moved to (893, 303)
Screenshot: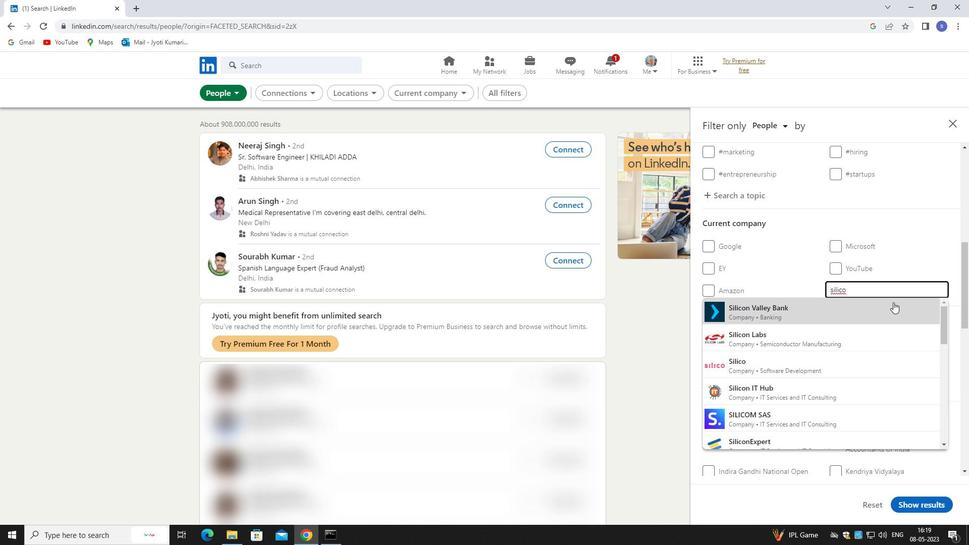 
Action: Mouse pressed left at (893, 303)
Screenshot: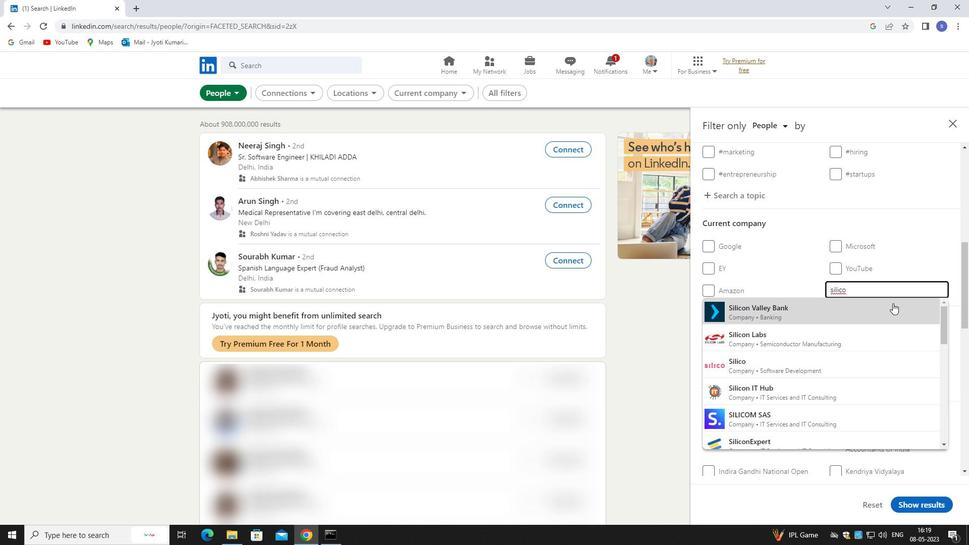 
Action: Mouse moved to (893, 305)
Screenshot: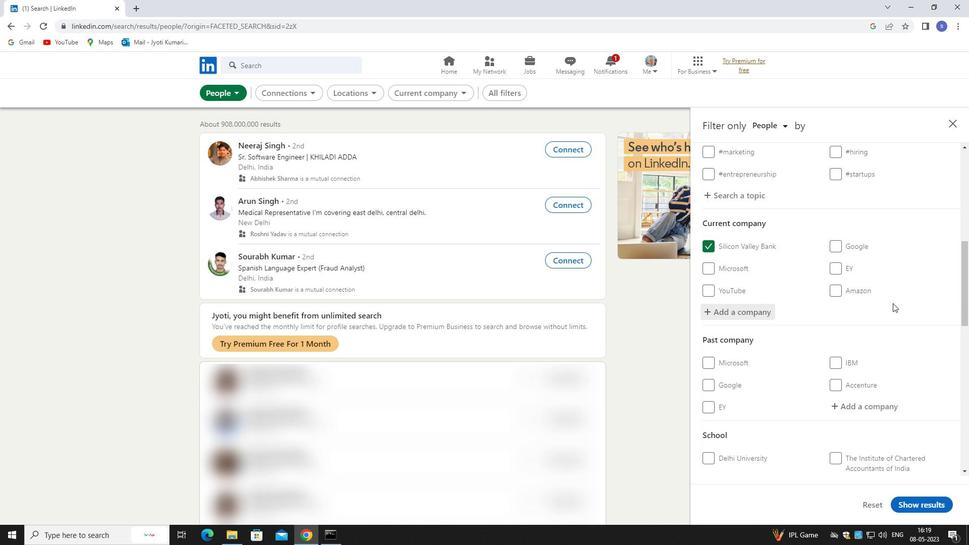 
Action: Mouse scrolled (893, 305) with delta (0, 0)
Screenshot: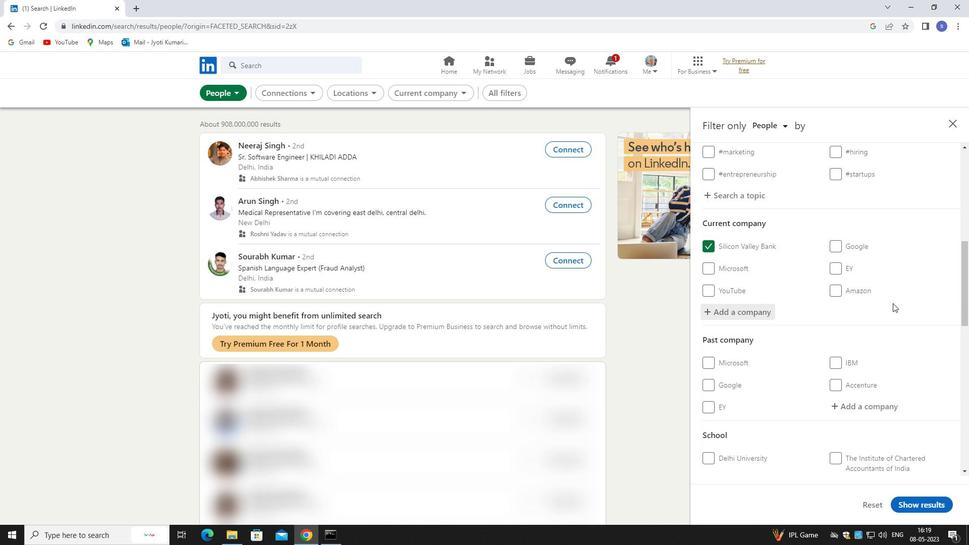 
Action: Mouse moved to (893, 307)
Screenshot: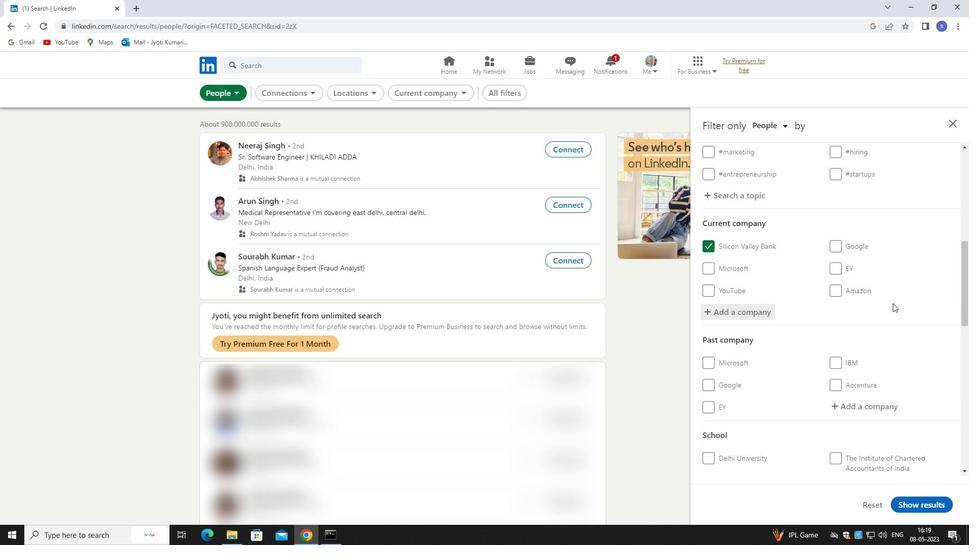 
Action: Mouse scrolled (893, 306) with delta (0, 0)
Screenshot: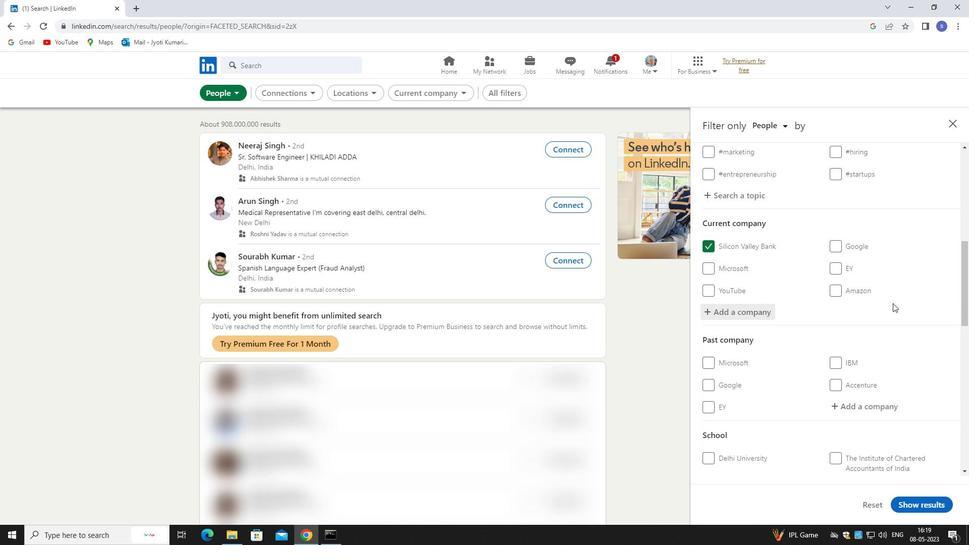 
Action: Mouse moved to (893, 309)
Screenshot: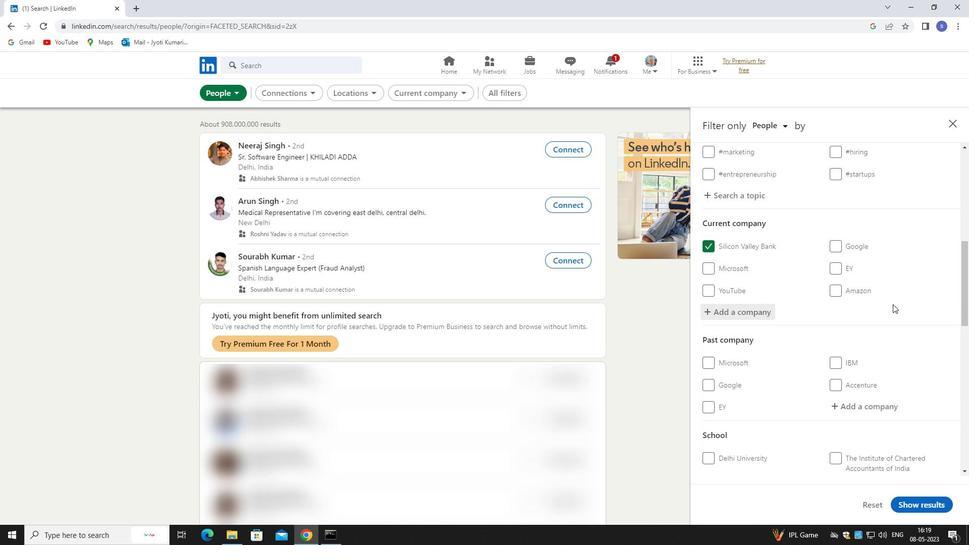 
Action: Mouse scrolled (893, 308) with delta (0, 0)
Screenshot: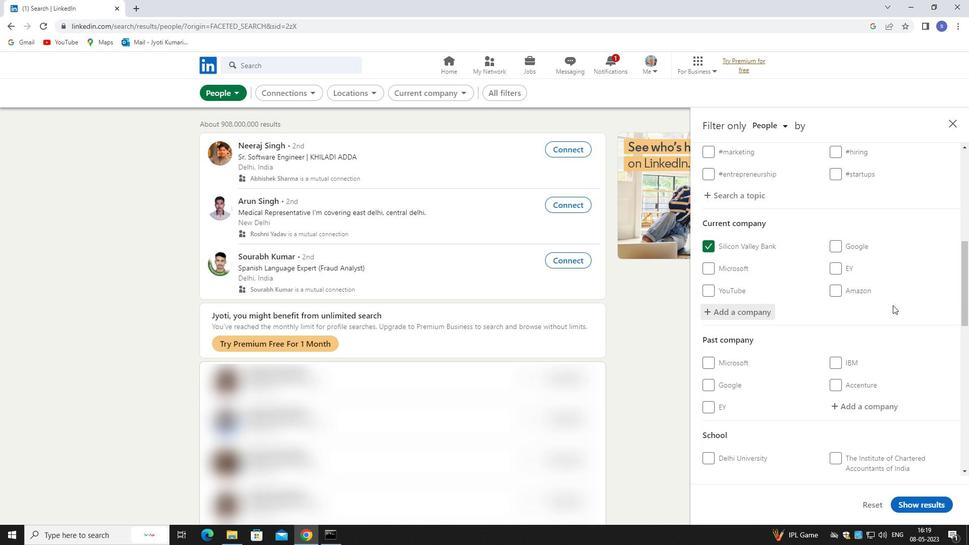 
Action: Mouse moved to (860, 368)
Screenshot: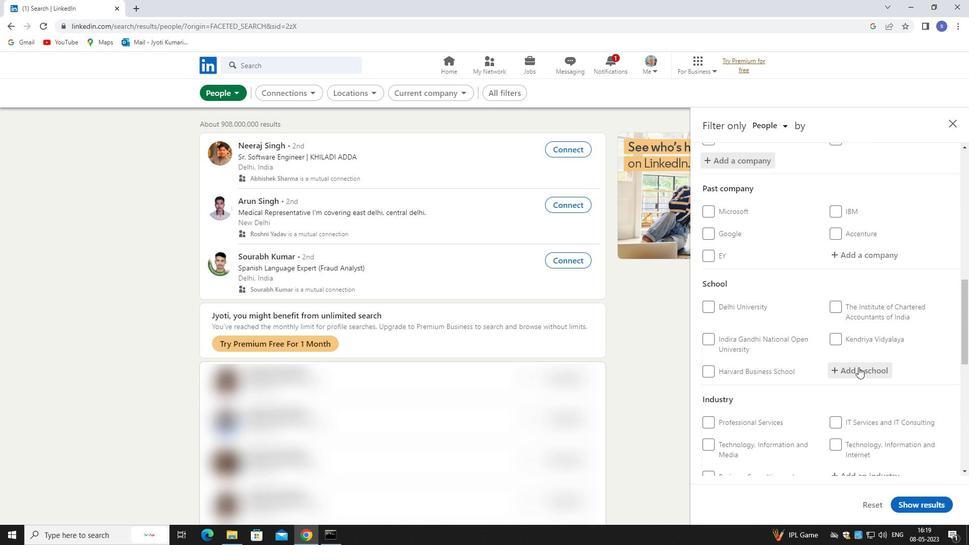 
Action: Mouse pressed left at (860, 368)
Screenshot: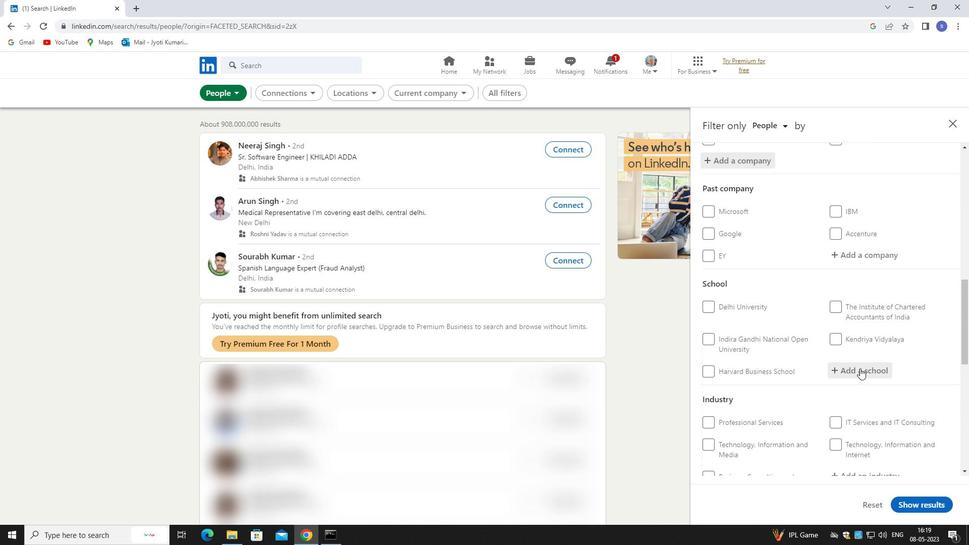 
Action: Mouse moved to (861, 369)
Screenshot: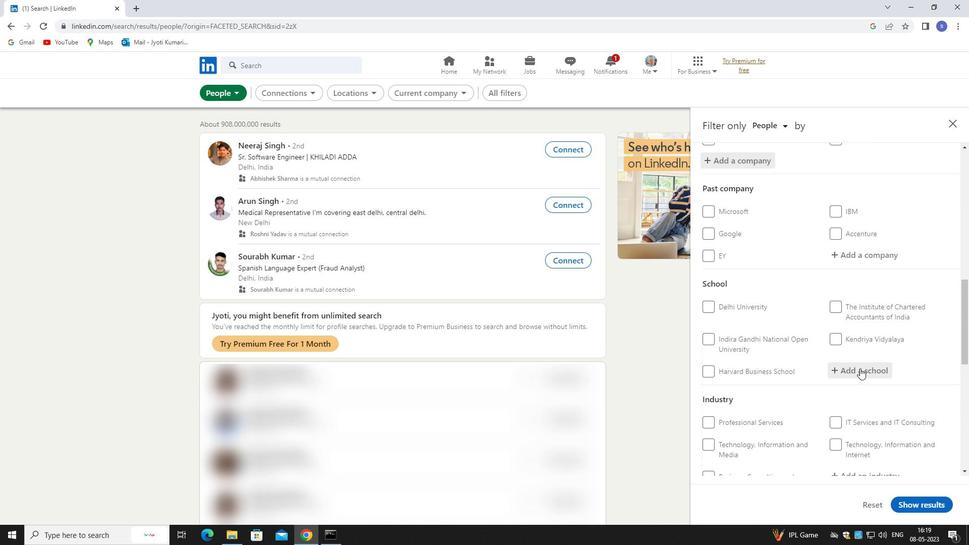 
Action: Key pressed anna
Screenshot: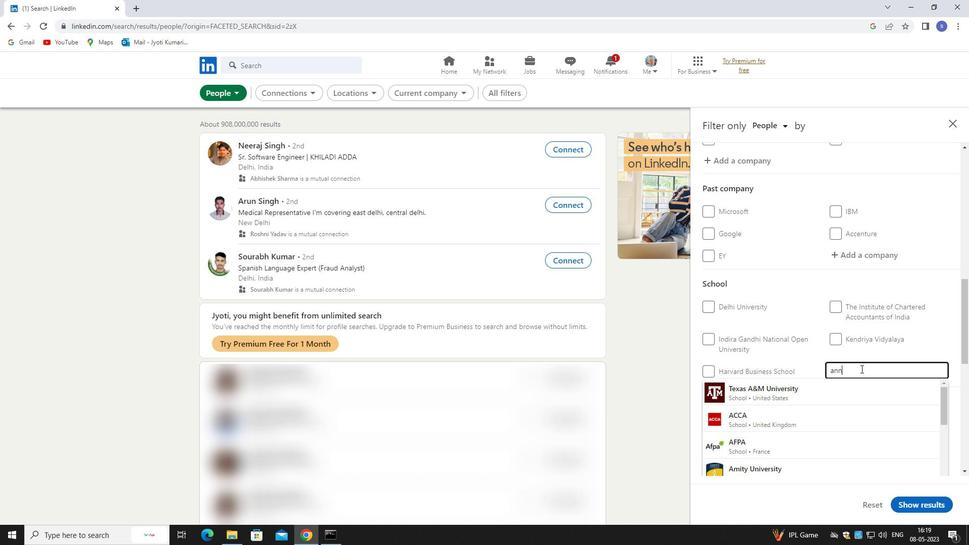 
Action: Mouse moved to (848, 396)
Screenshot: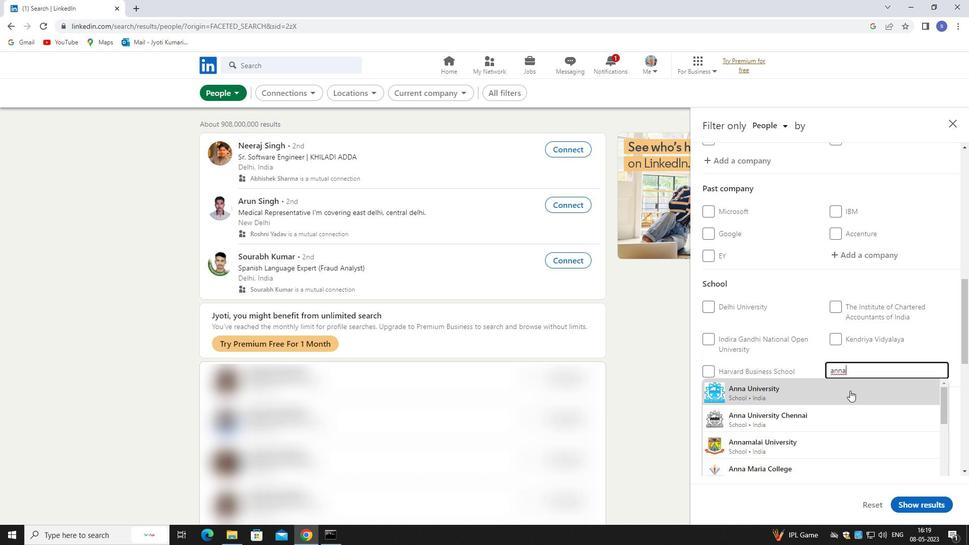 
Action: Mouse pressed left at (848, 396)
Screenshot: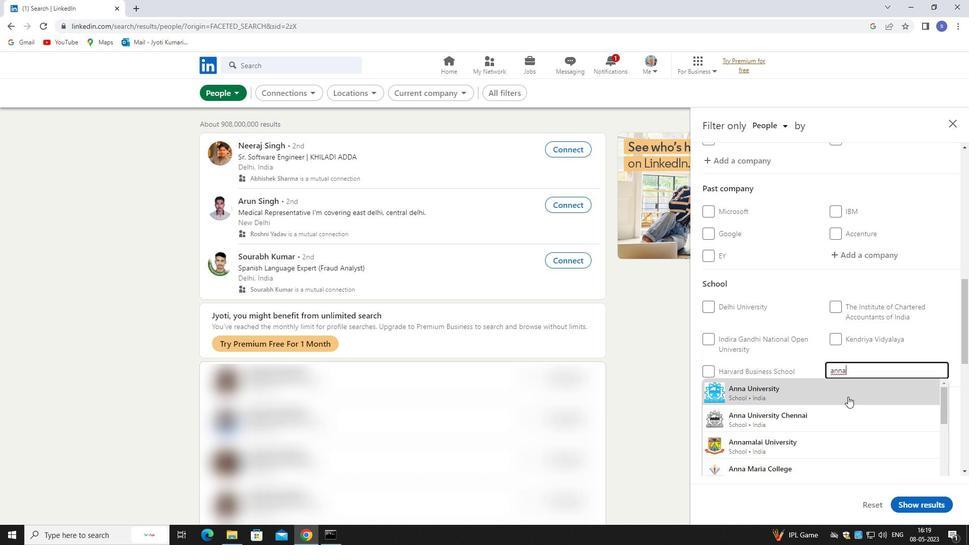 
Action: Mouse scrolled (848, 396) with delta (0, 0)
Screenshot: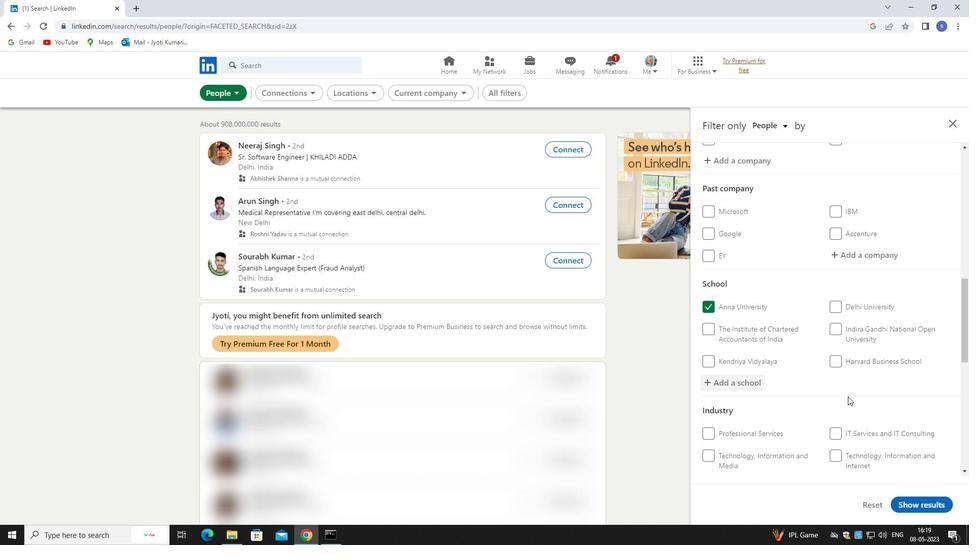 
Action: Mouse scrolled (848, 396) with delta (0, 0)
Screenshot: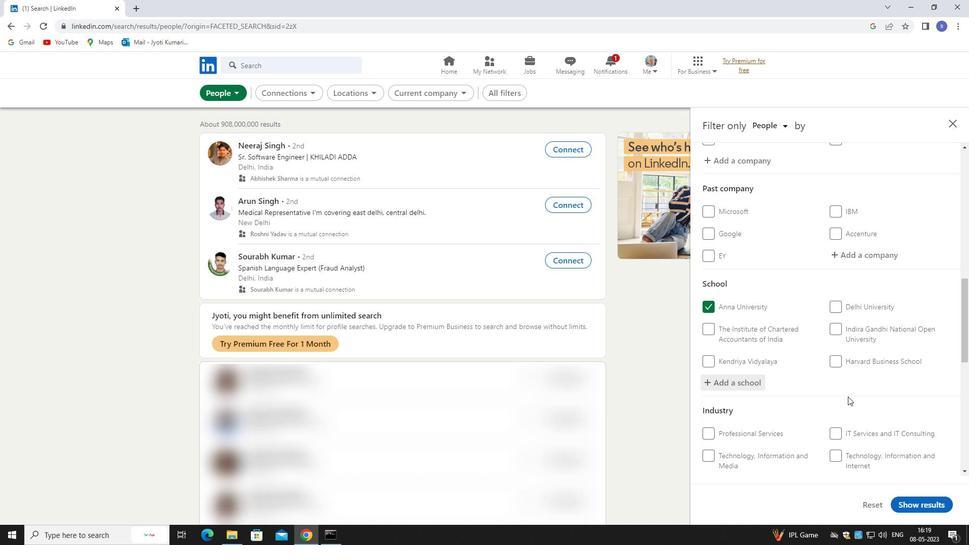 
Action: Mouse scrolled (848, 396) with delta (0, 0)
Screenshot: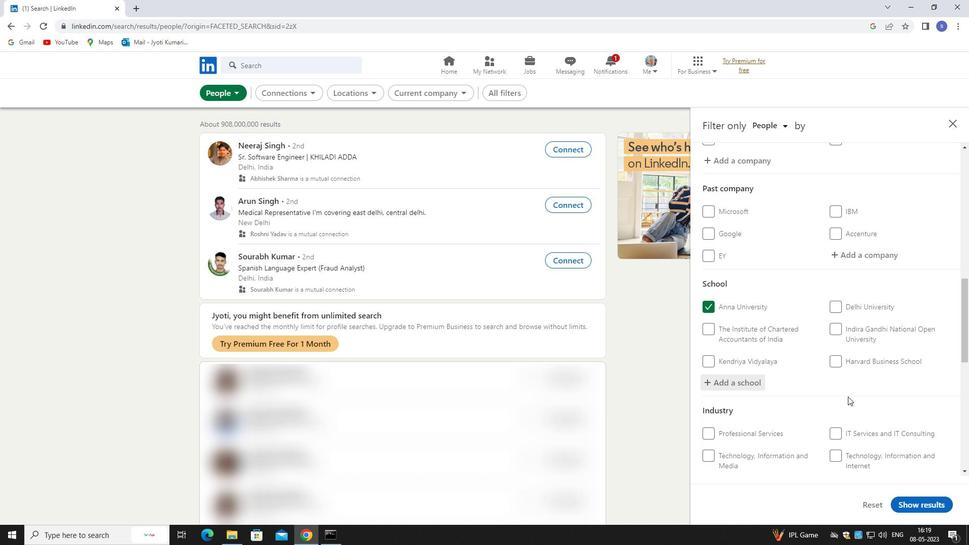 
Action: Mouse moved to (850, 333)
Screenshot: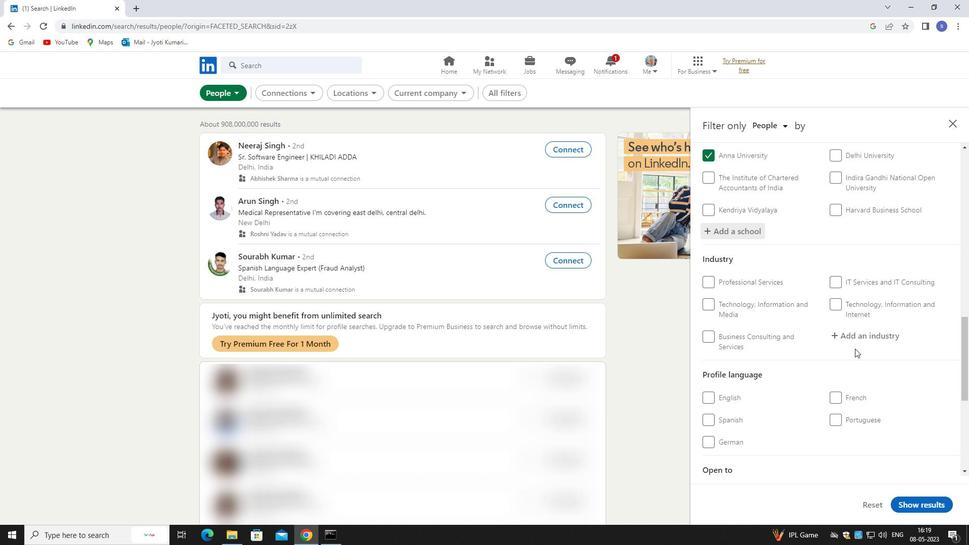 
Action: Mouse pressed left at (850, 333)
Screenshot: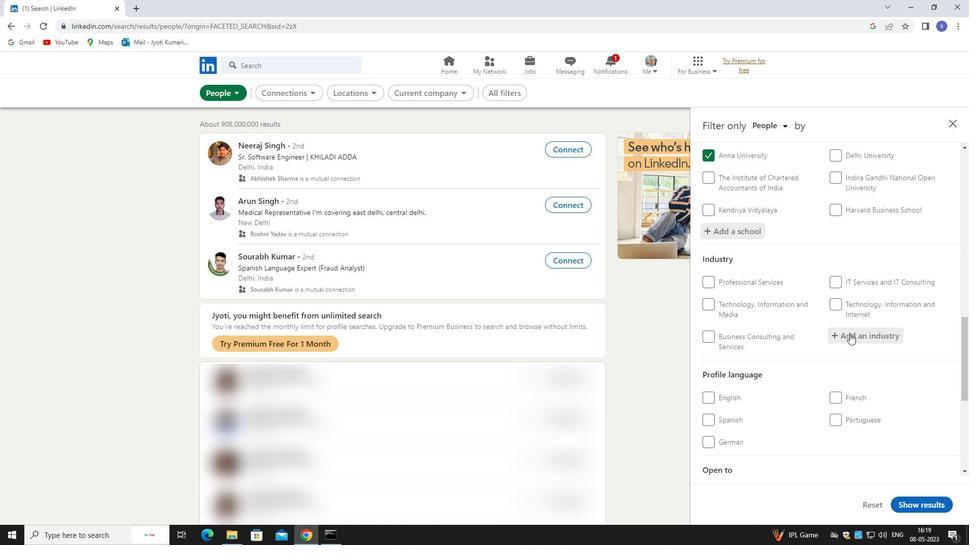 
Action: Key pressed amuseme
Screenshot: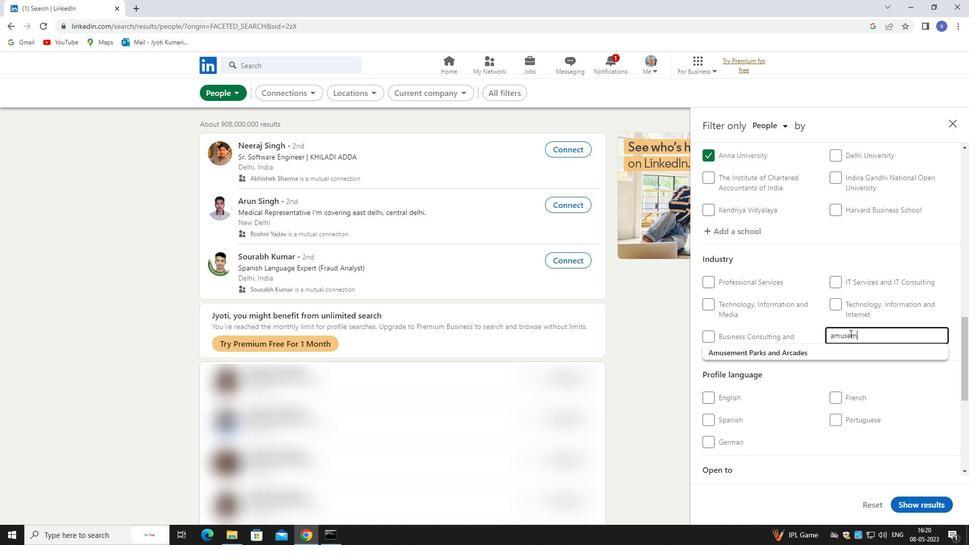 
Action: Mouse moved to (884, 352)
Screenshot: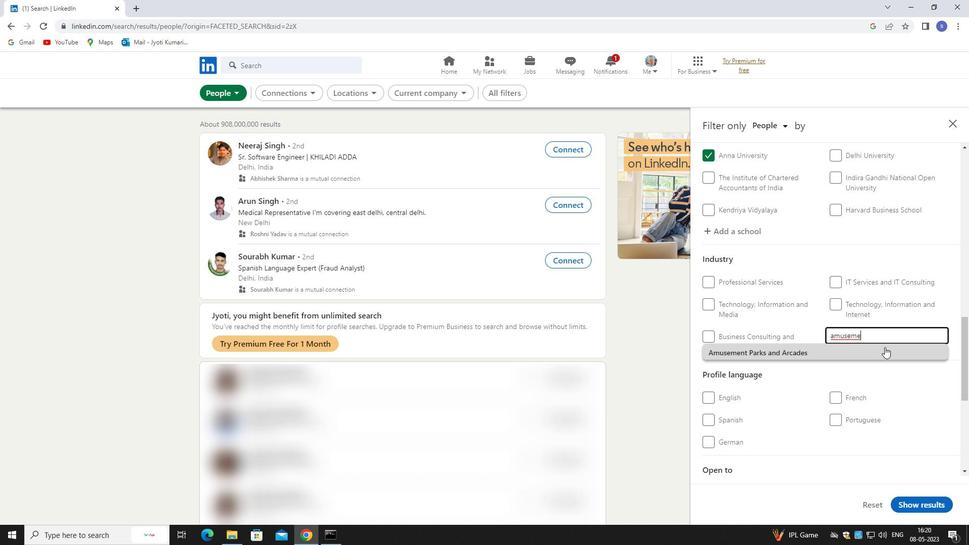 
Action: Mouse pressed left at (884, 352)
Screenshot: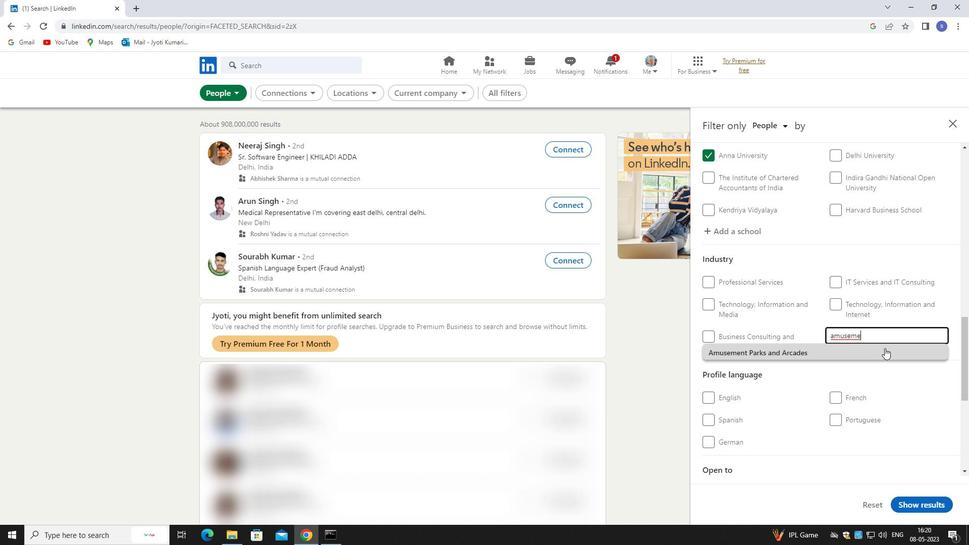 
Action: Mouse moved to (884, 352)
Screenshot: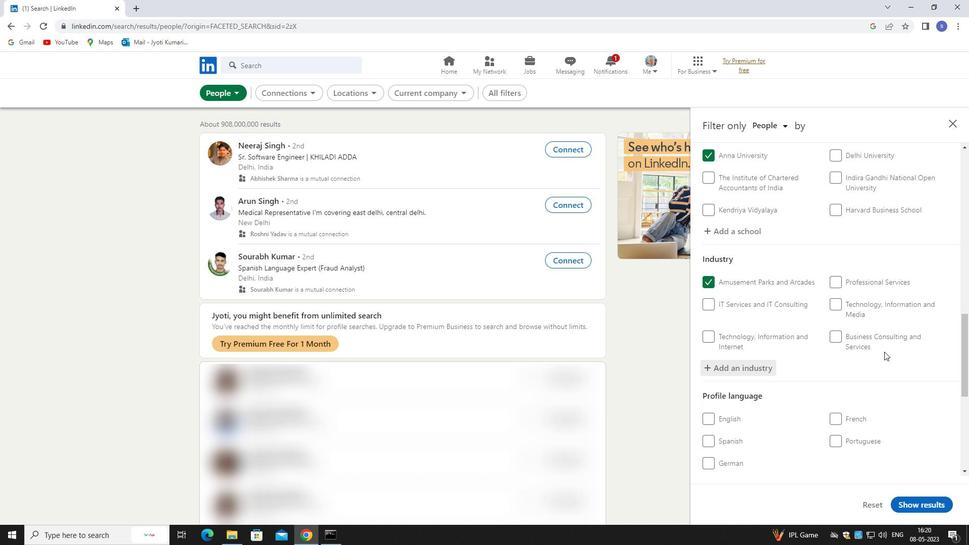 
Action: Mouse scrolled (884, 351) with delta (0, 0)
Screenshot: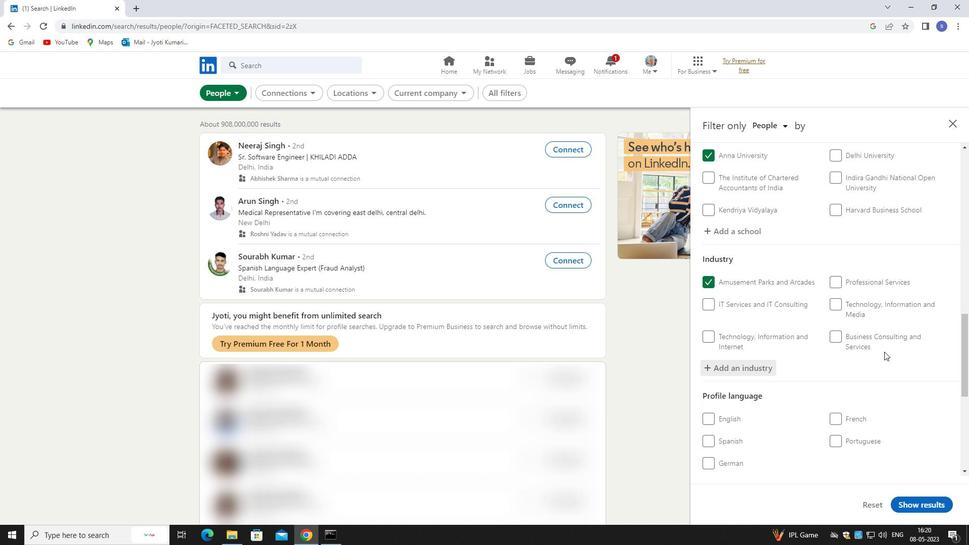 
Action: Mouse scrolled (884, 351) with delta (0, 0)
Screenshot: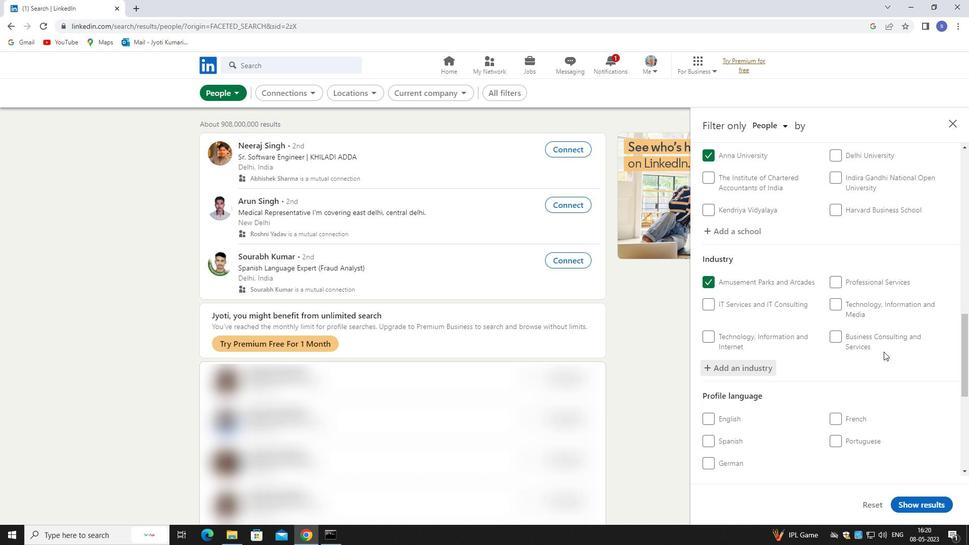 
Action: Mouse moved to (883, 353)
Screenshot: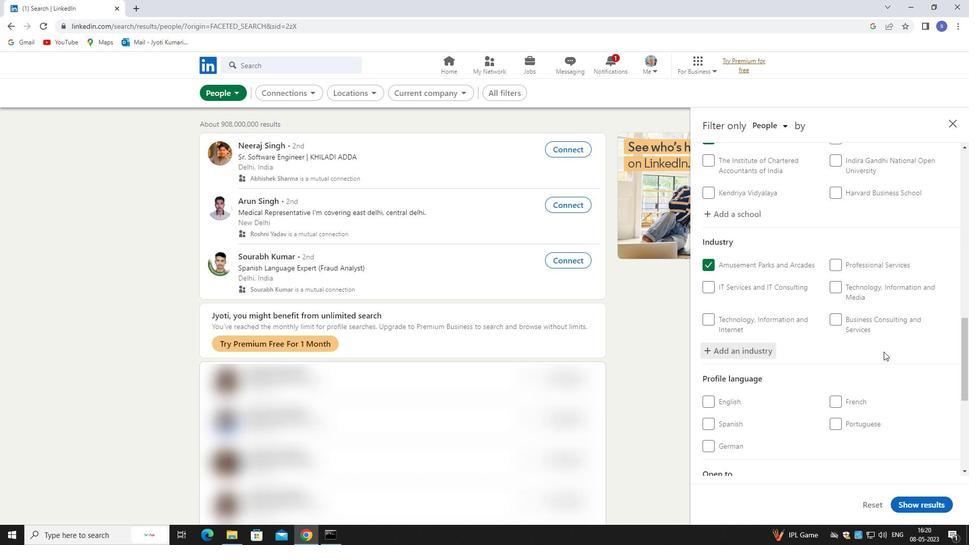 
Action: Mouse scrolled (883, 352) with delta (0, 0)
Screenshot: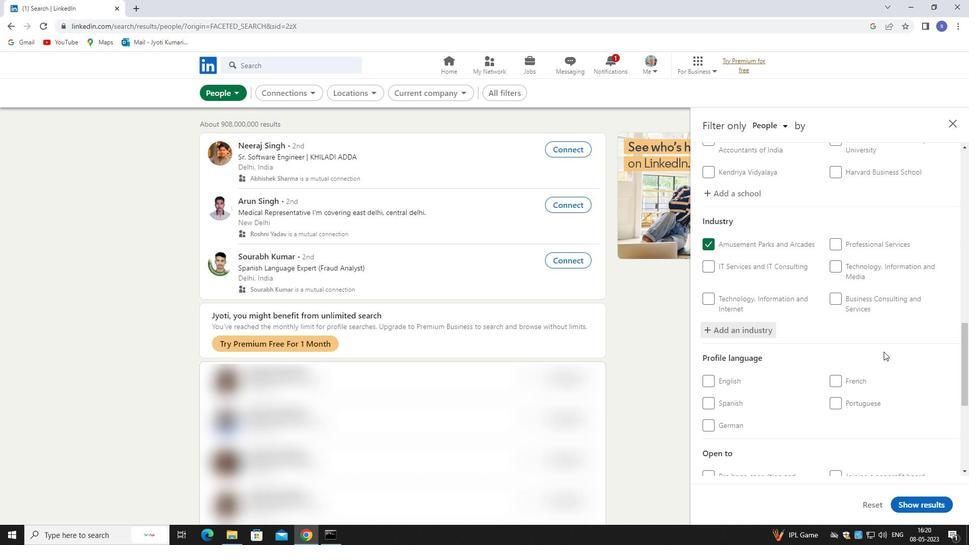 
Action: Mouse moved to (842, 268)
Screenshot: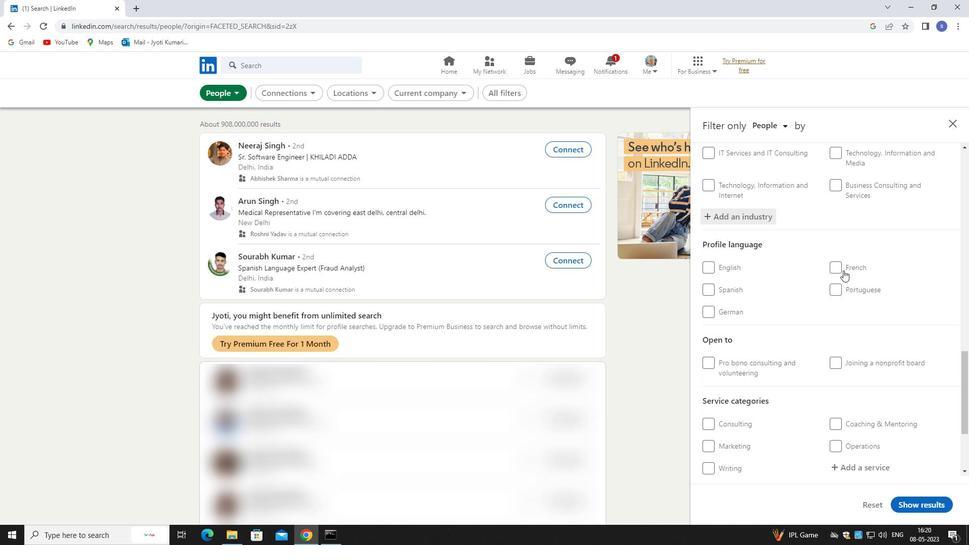 
Action: Mouse pressed left at (842, 268)
Screenshot: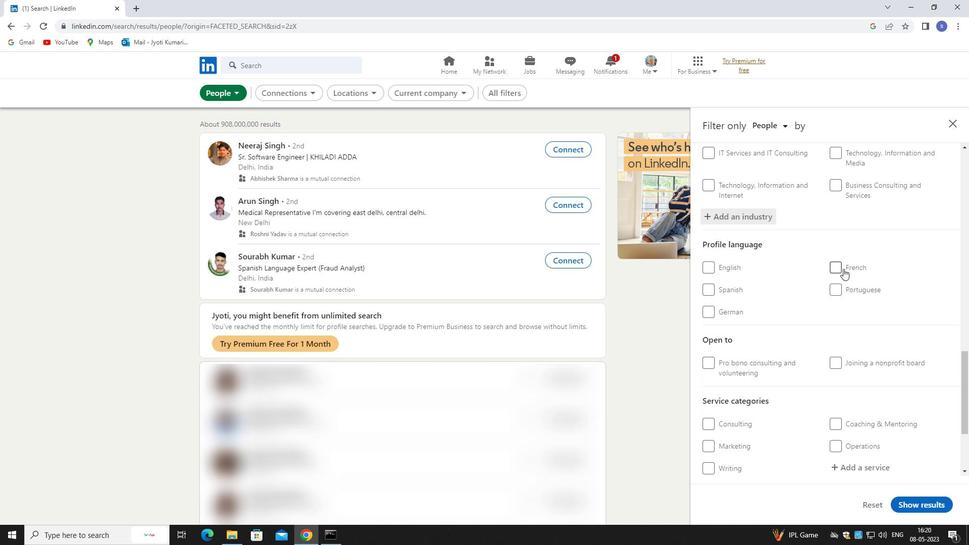 
Action: Mouse moved to (843, 304)
Screenshot: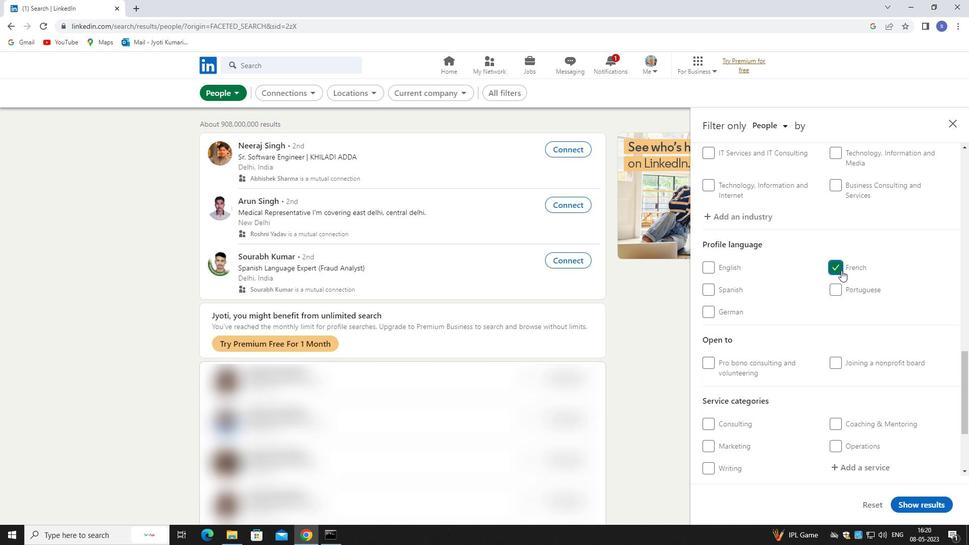 
Action: Mouse scrolled (843, 303) with delta (0, 0)
Screenshot: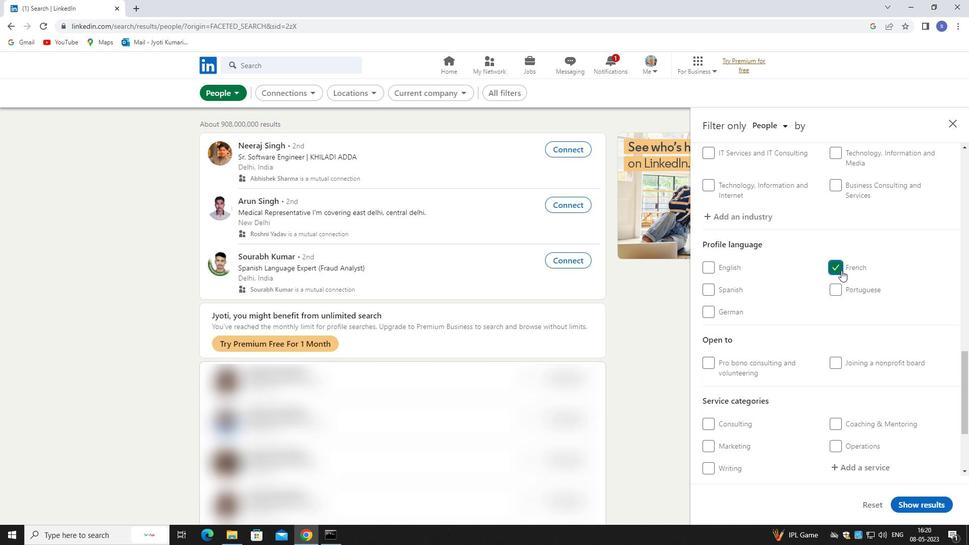 
Action: Mouse moved to (844, 310)
Screenshot: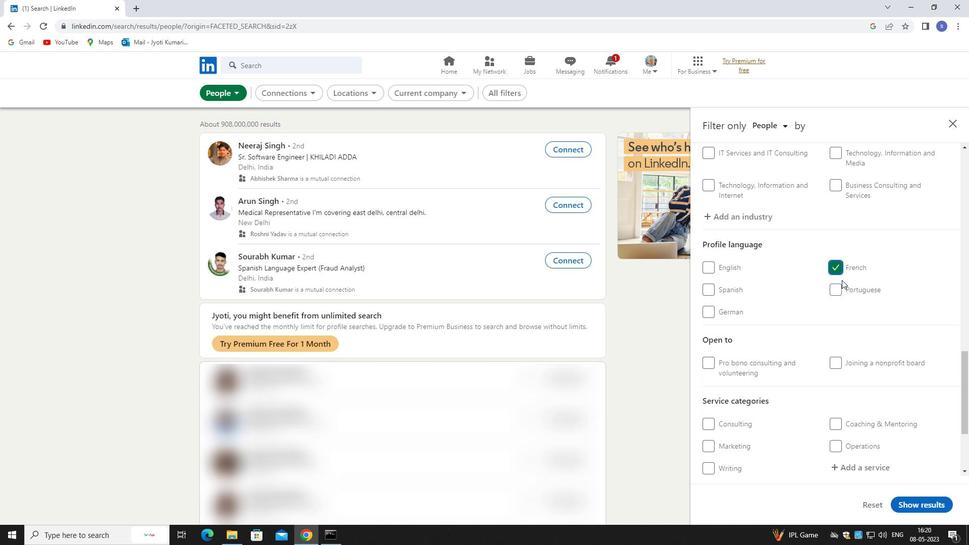 
Action: Mouse scrolled (844, 309) with delta (0, 0)
Screenshot: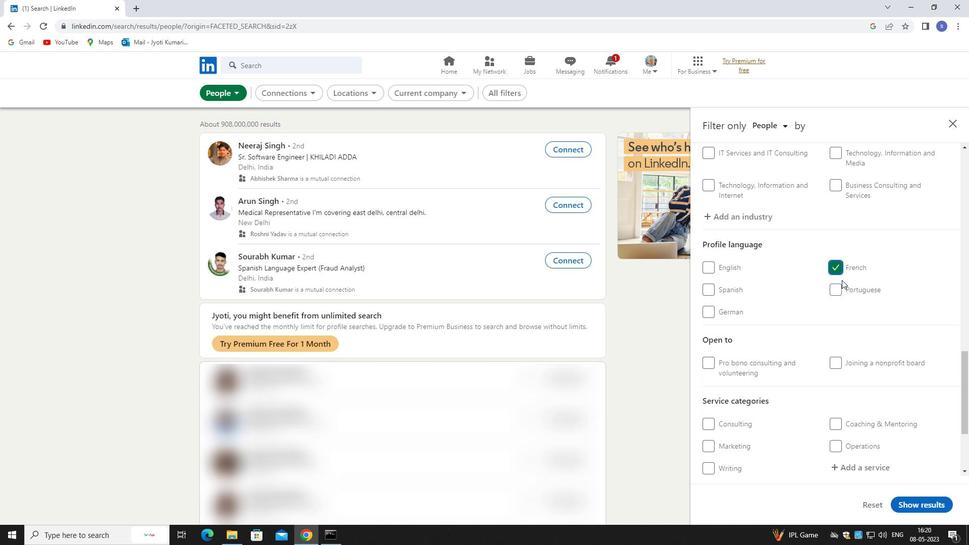 
Action: Mouse moved to (844, 313)
Screenshot: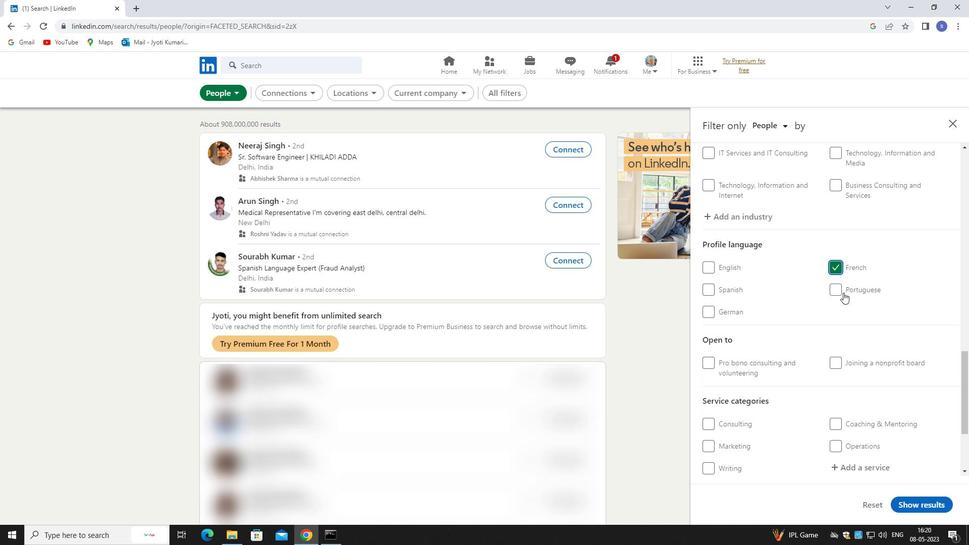
Action: Mouse scrolled (844, 312) with delta (0, 0)
Screenshot: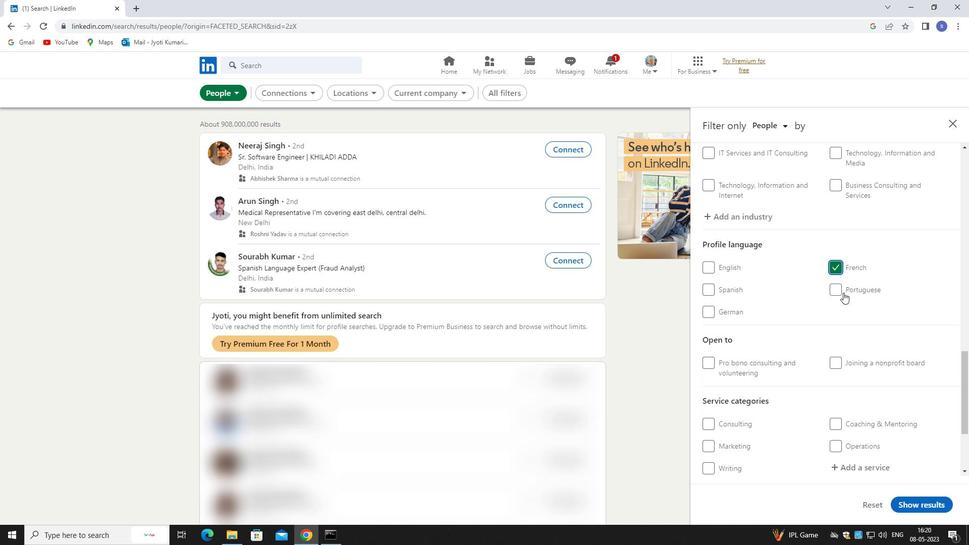 
Action: Mouse moved to (845, 315)
Screenshot: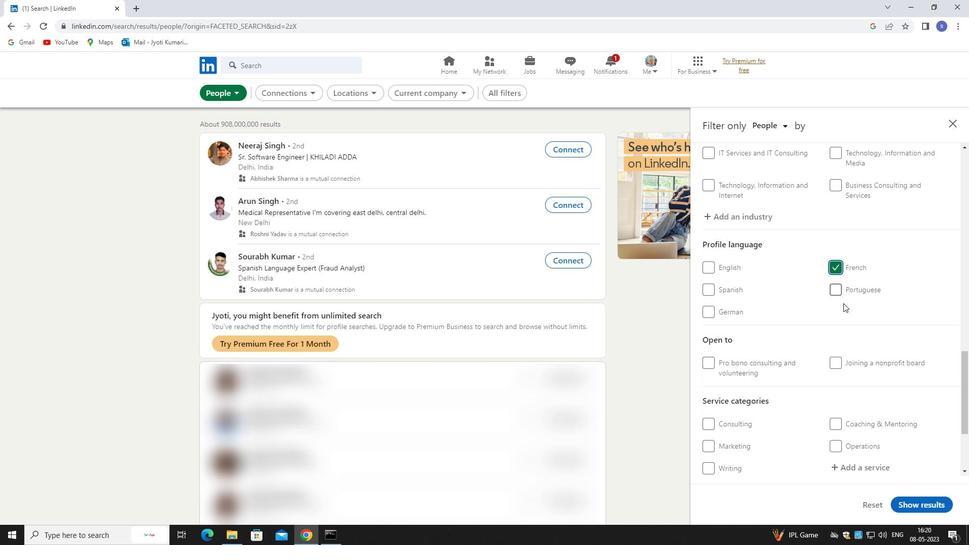 
Action: Mouse scrolled (845, 315) with delta (0, 0)
Screenshot: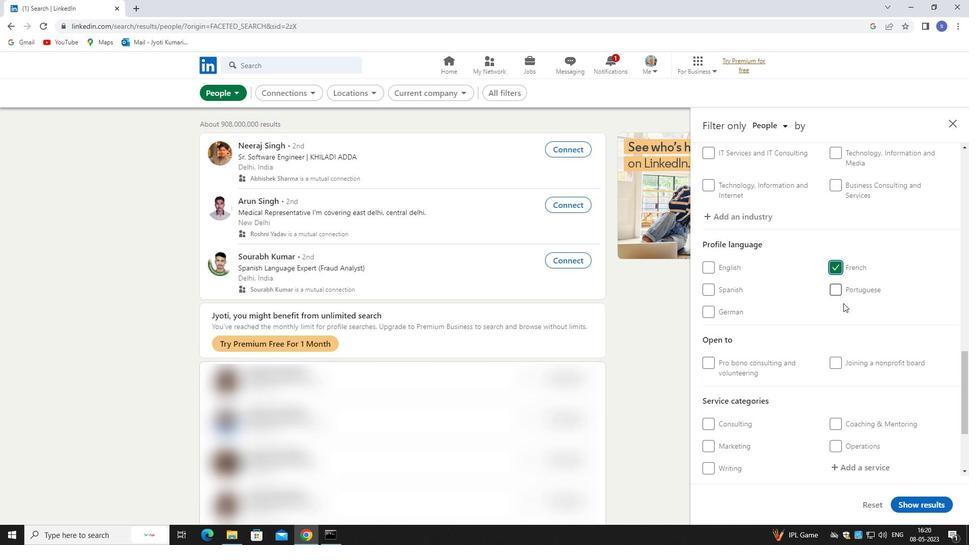 
Action: Mouse moved to (845, 339)
Screenshot: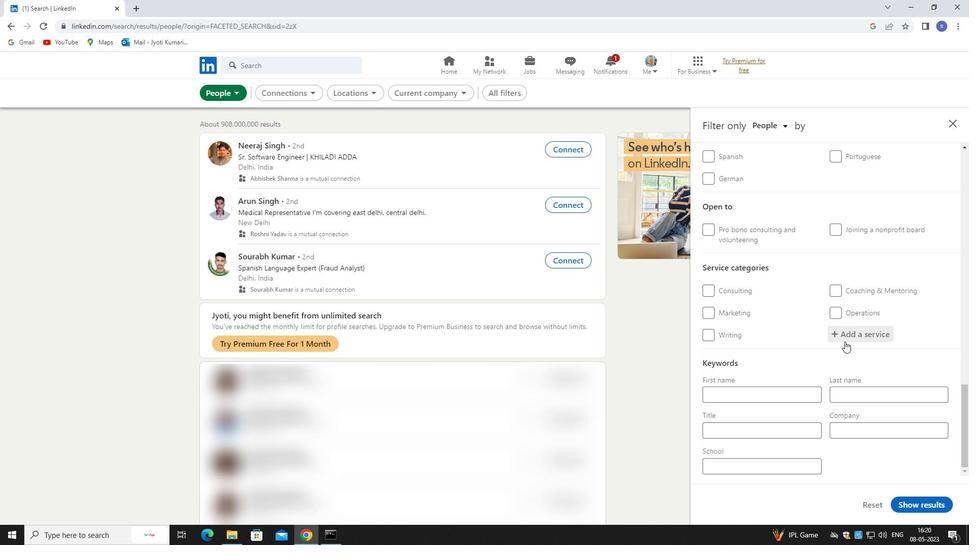 
Action: Mouse pressed left at (845, 339)
Screenshot: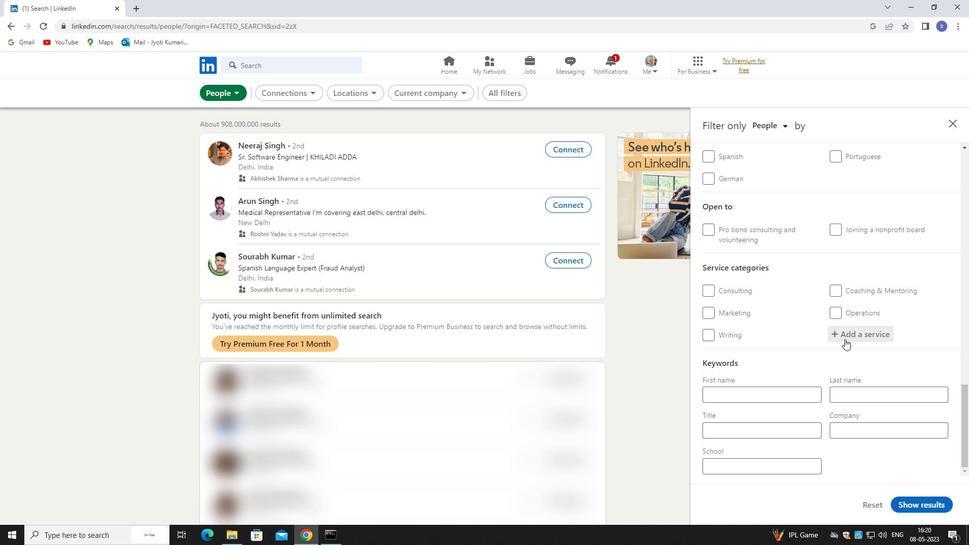 
Action: Mouse moved to (845, 338)
Screenshot: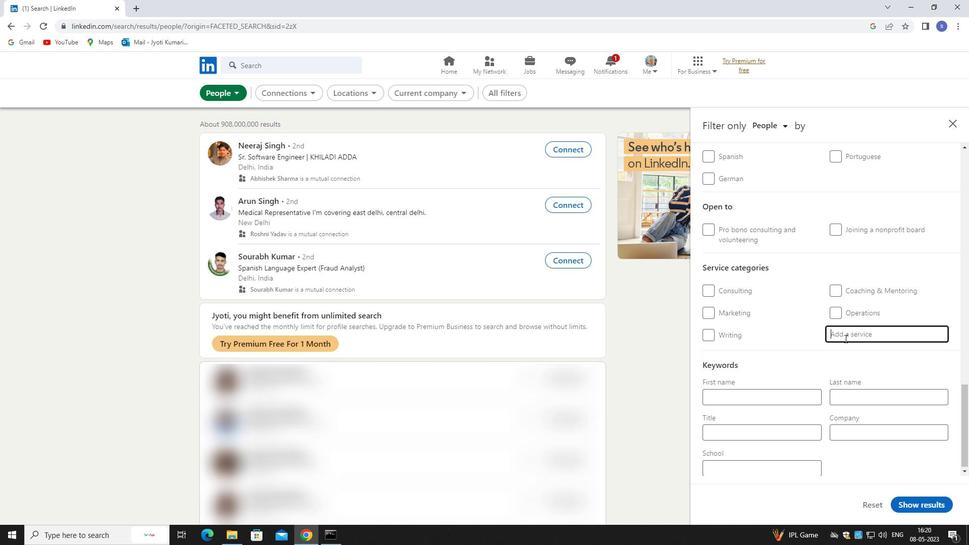 
Action: Key pressed logo<Key.space>de
Screenshot: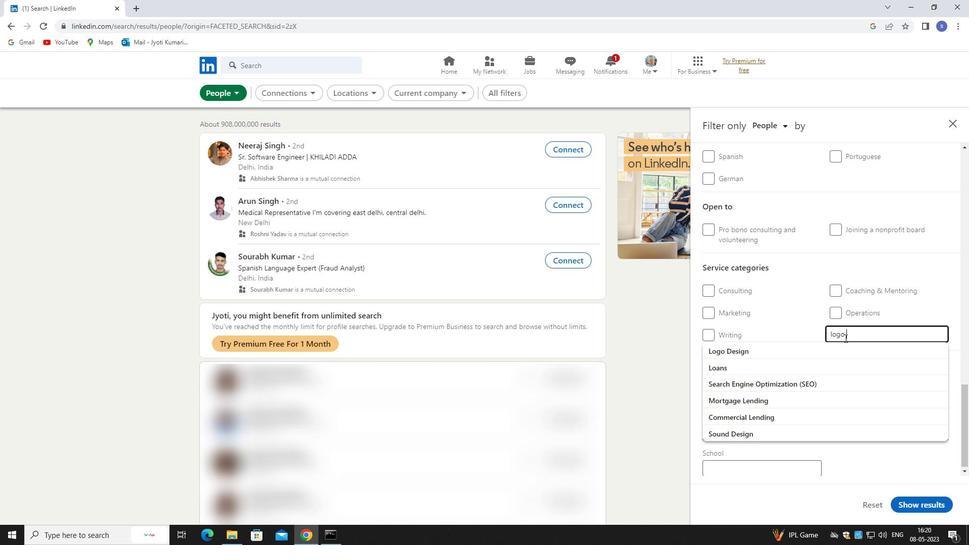
Action: Mouse moved to (845, 345)
Screenshot: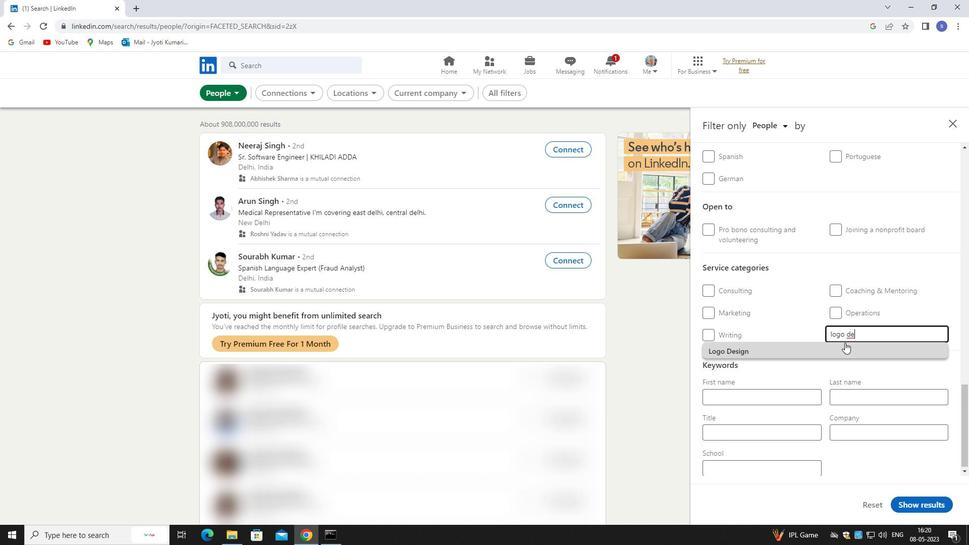 
Action: Mouse pressed left at (845, 345)
Screenshot: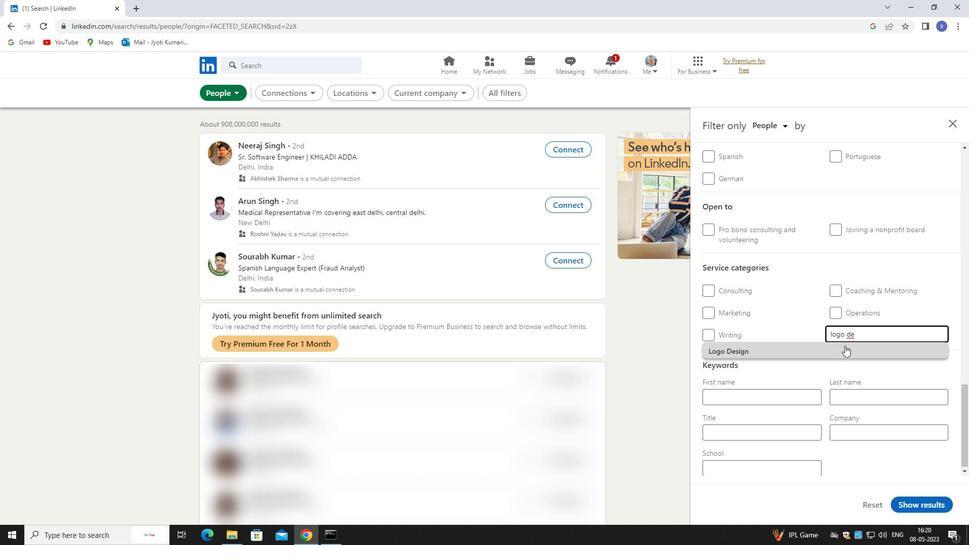 
Action: Mouse moved to (846, 346)
Screenshot: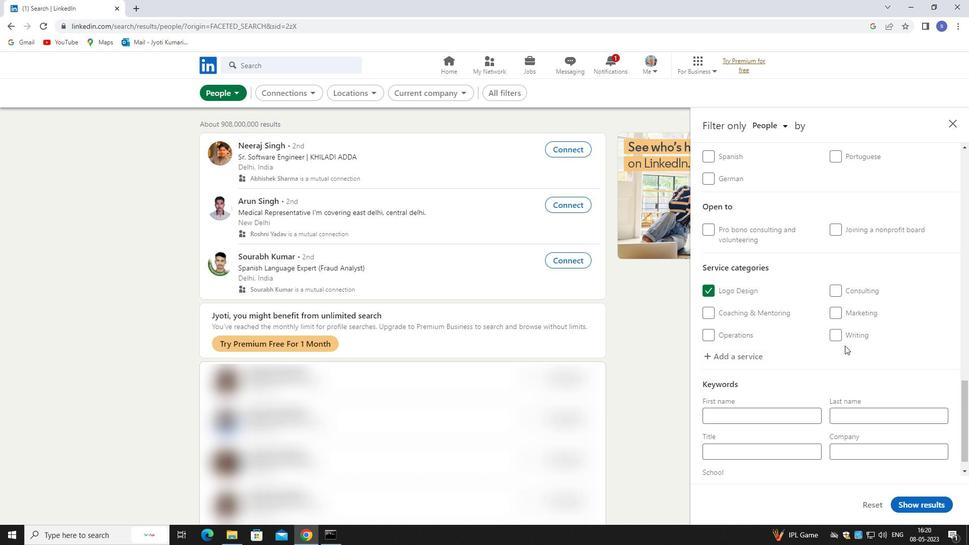 
Action: Mouse scrolled (846, 345) with delta (0, 0)
Screenshot: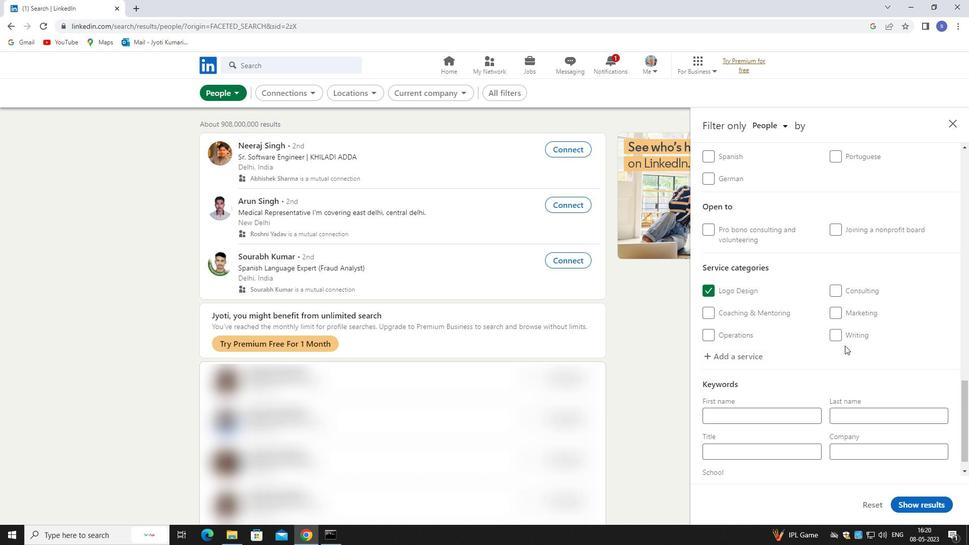 
Action: Mouse moved to (846, 349)
Screenshot: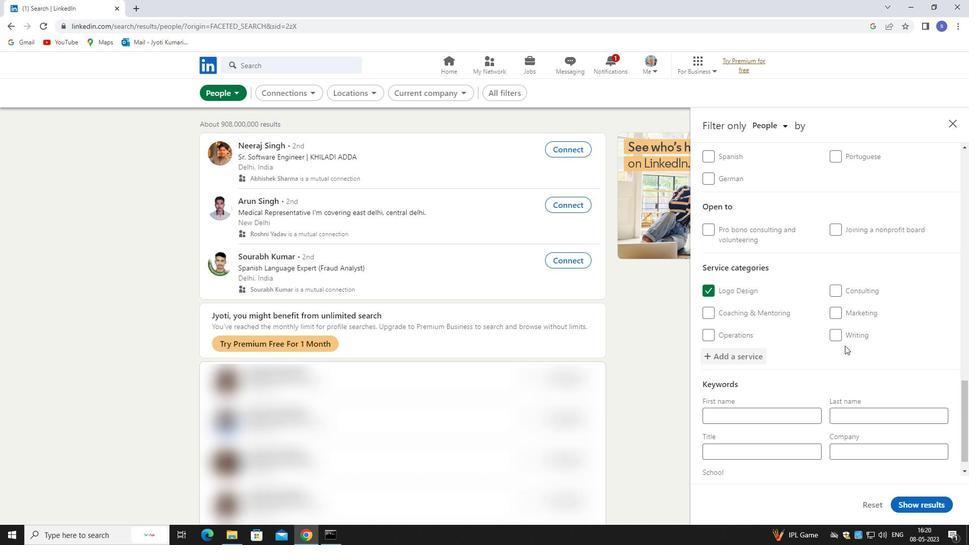 
Action: Mouse scrolled (846, 348) with delta (0, 0)
Screenshot: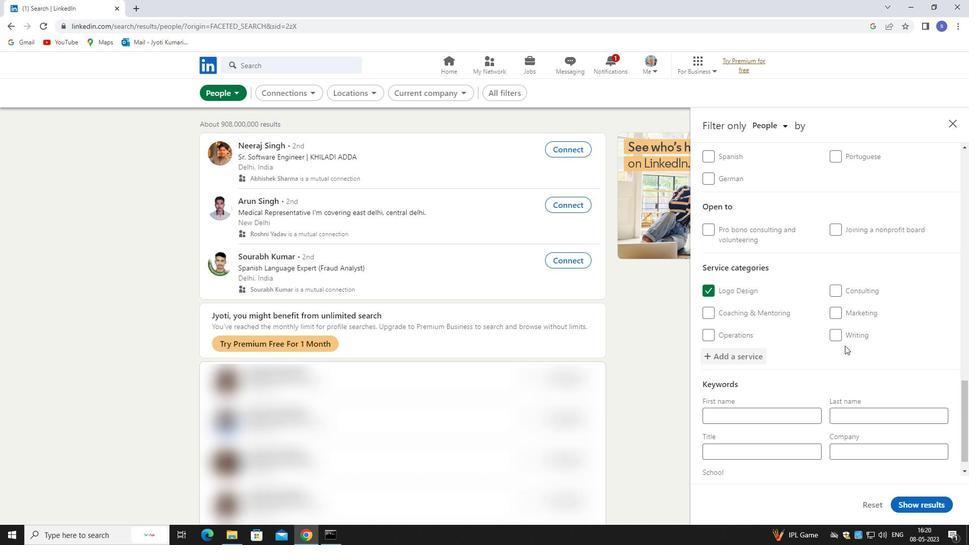 
Action: Mouse moved to (846, 353)
Screenshot: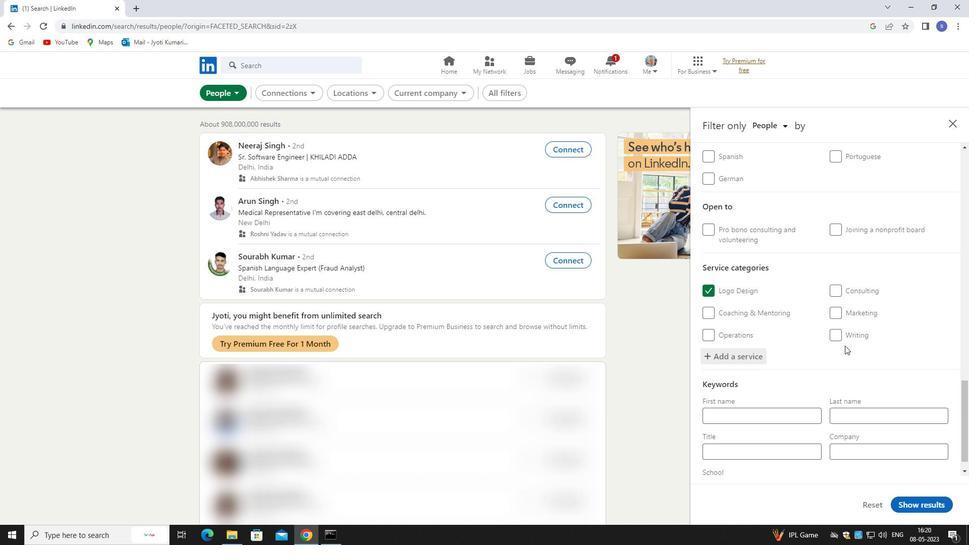 
Action: Mouse scrolled (846, 352) with delta (0, 0)
Screenshot: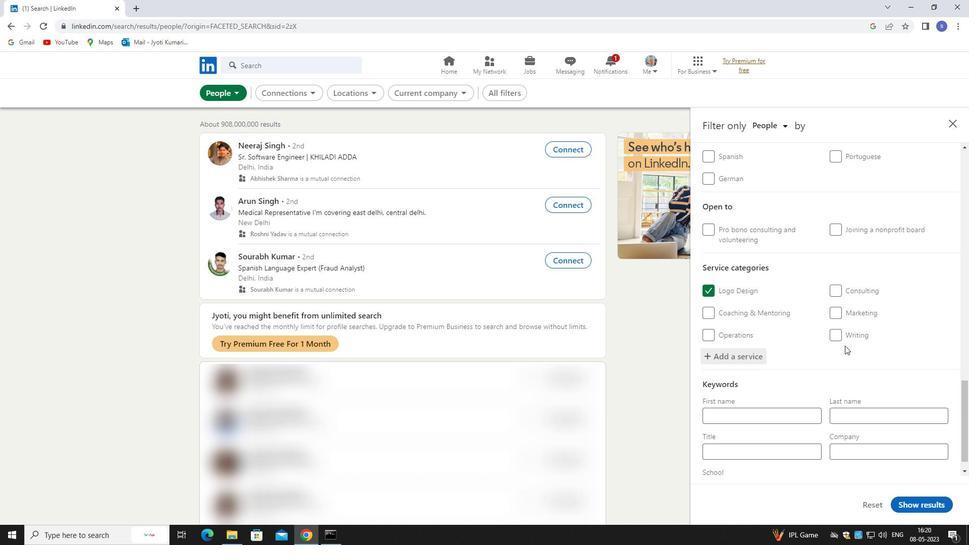 
Action: Mouse moved to (799, 429)
Screenshot: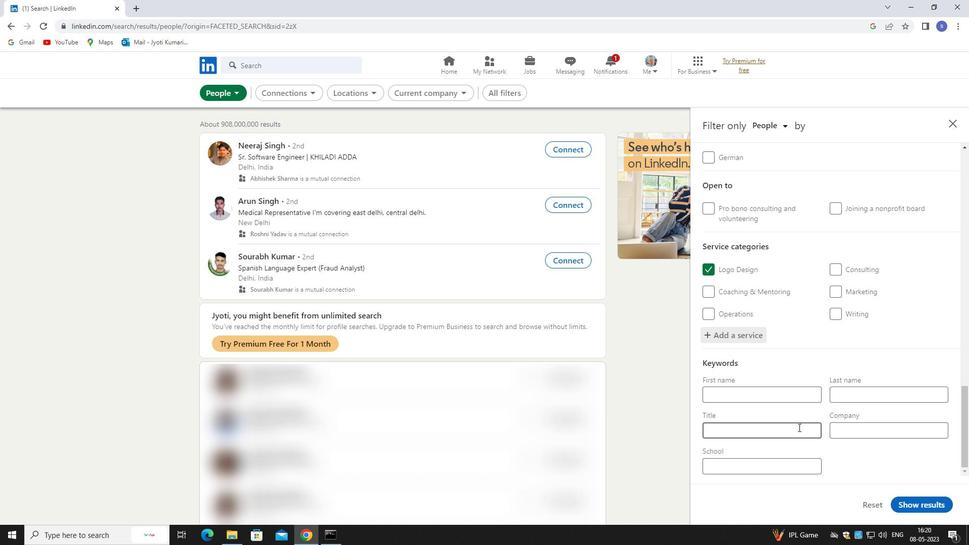 
Action: Mouse pressed left at (799, 429)
Screenshot: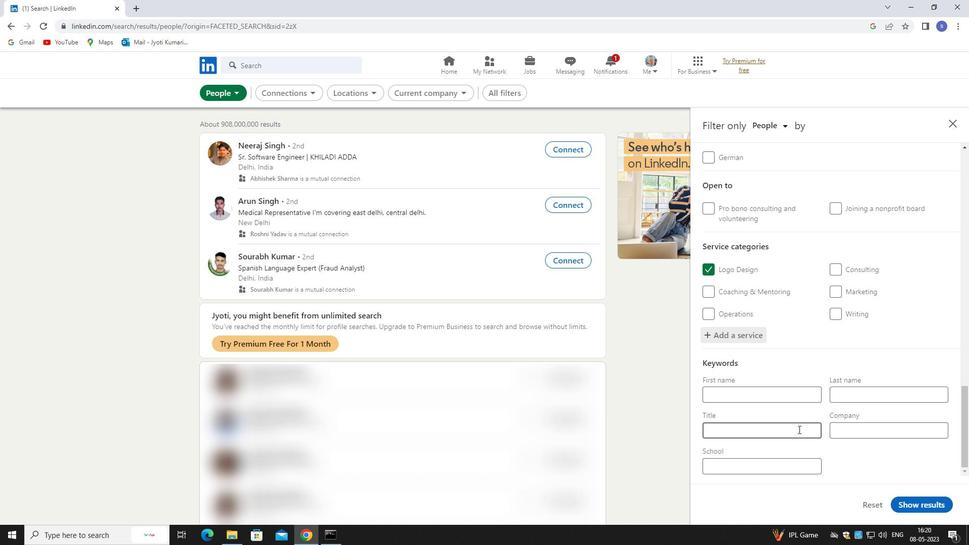 
Action: Key pressed <Key.shift>ACCOUNT<Key.space><Key.shift>EXECUTIVE
Screenshot: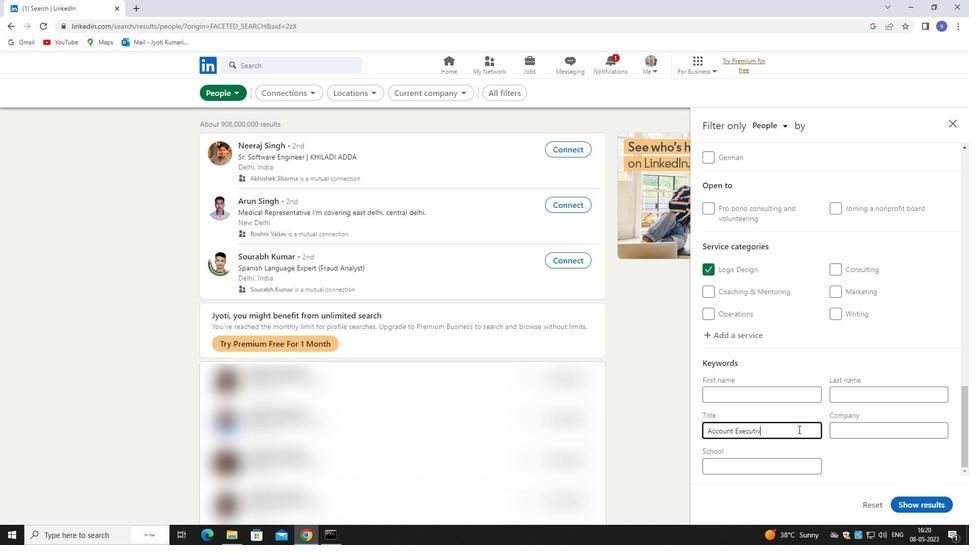
Action: Mouse moved to (903, 505)
Screenshot: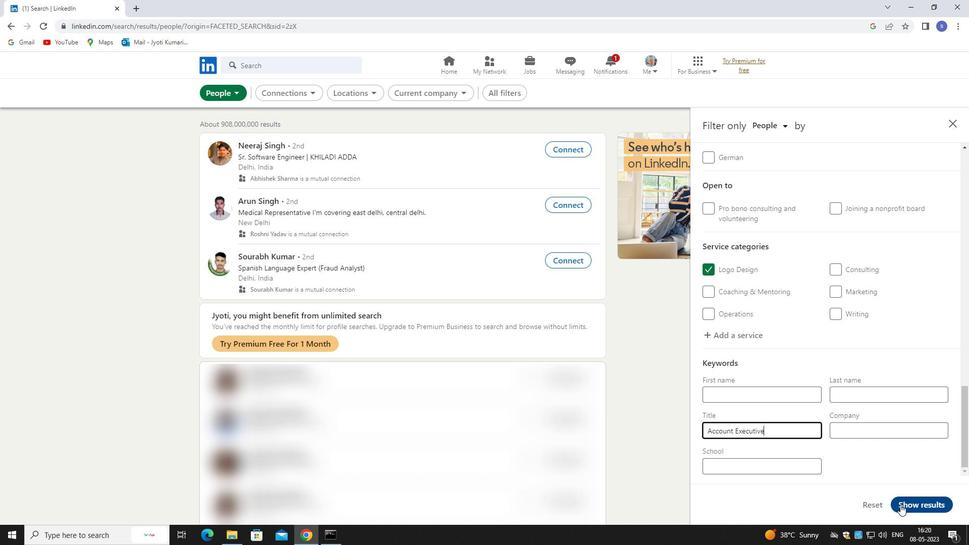 
Action: Mouse pressed left at (903, 505)
Screenshot: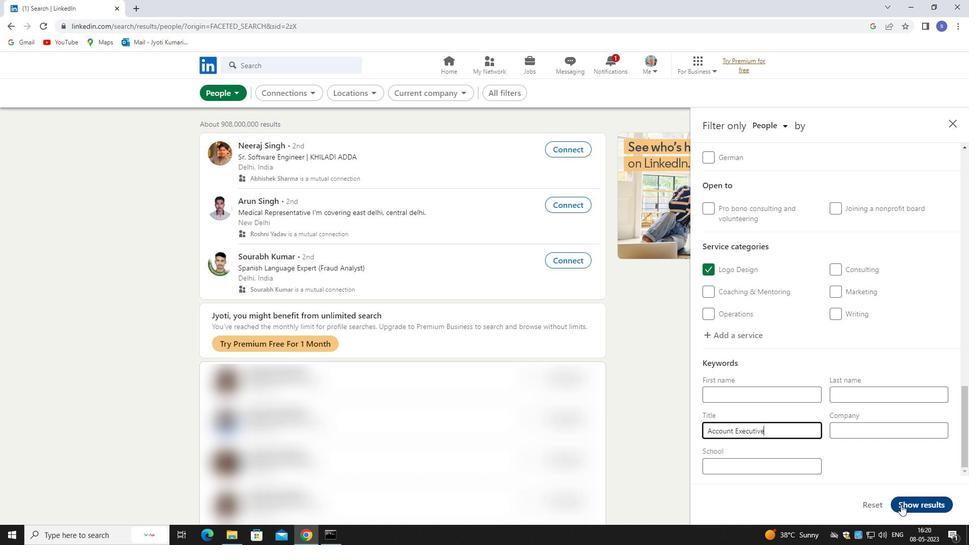 
Action: Mouse moved to (903, 505)
Screenshot: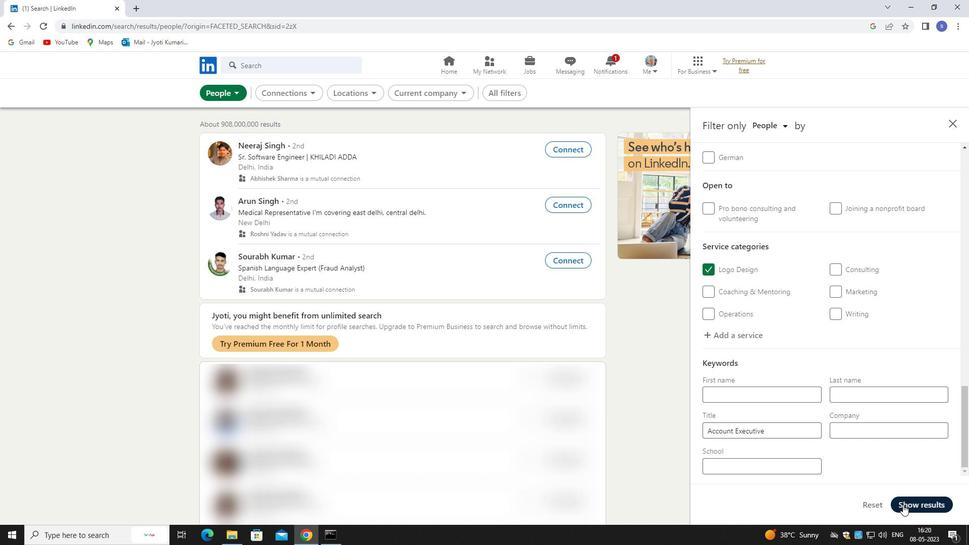 
